 Task: Check Redfin logos.
Action: Mouse moved to (91, 223)
Screenshot: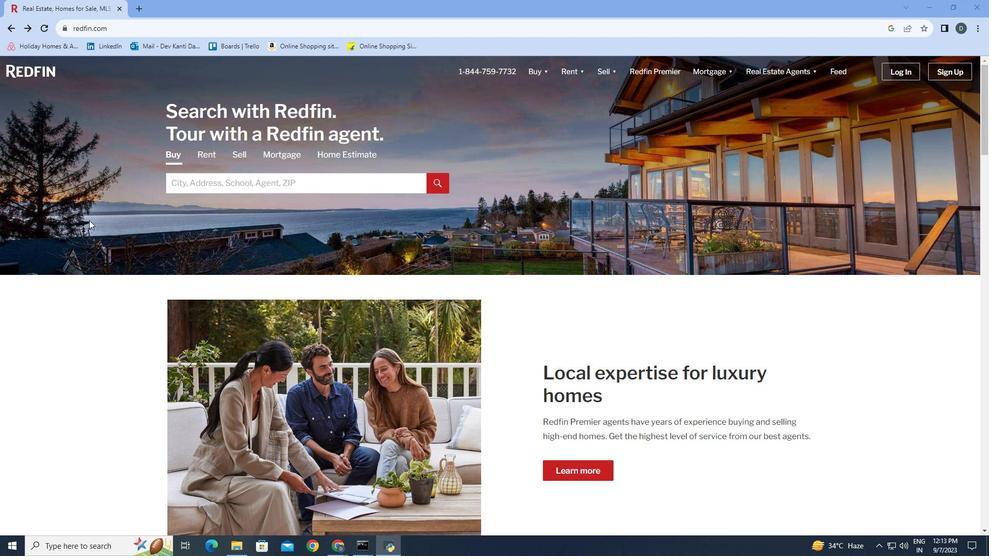 
Action: Mouse scrolled (91, 222) with delta (0, 0)
Screenshot: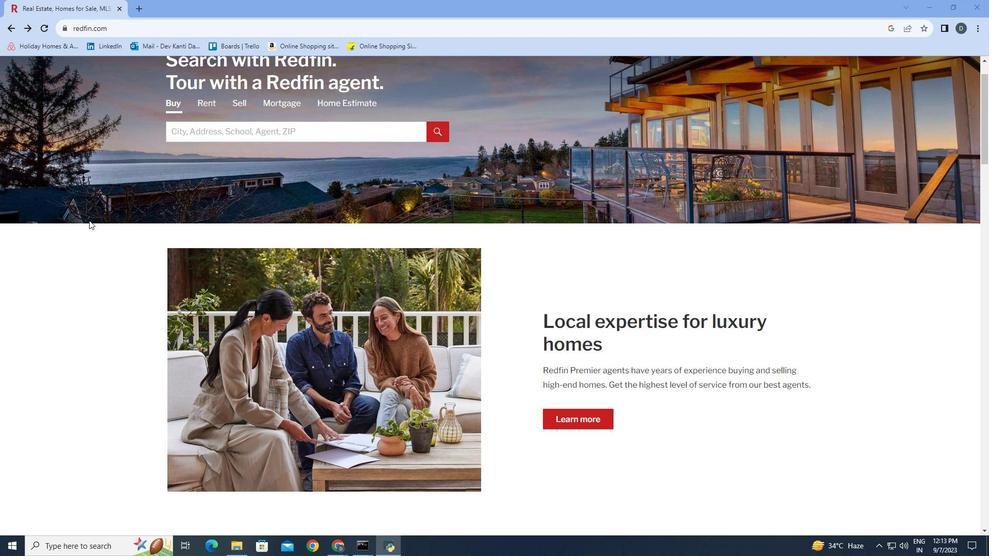 
Action: Mouse scrolled (91, 222) with delta (0, 0)
Screenshot: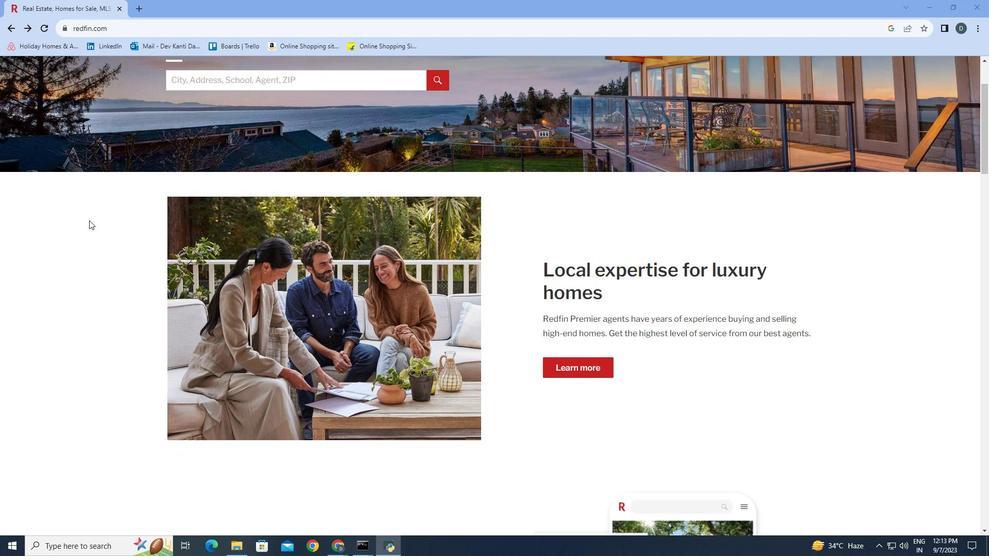 
Action: Mouse scrolled (91, 222) with delta (0, 0)
Screenshot: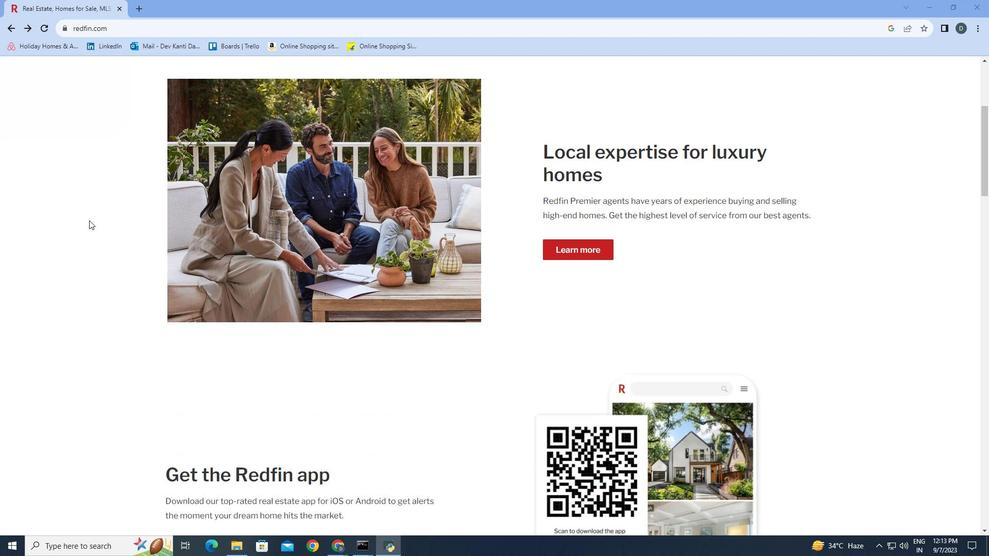 
Action: Mouse scrolled (91, 222) with delta (0, 0)
Screenshot: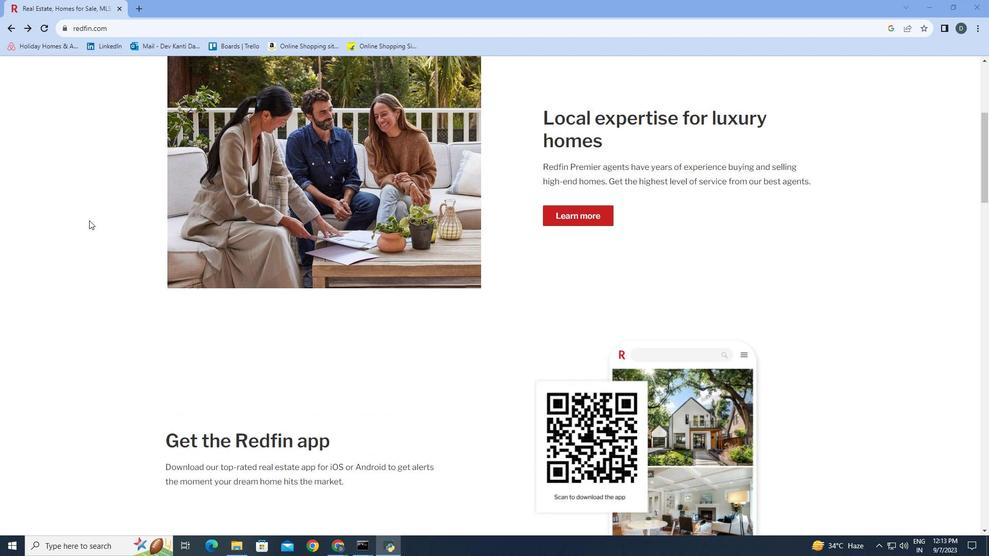 
Action: Mouse scrolled (91, 222) with delta (0, 0)
Screenshot: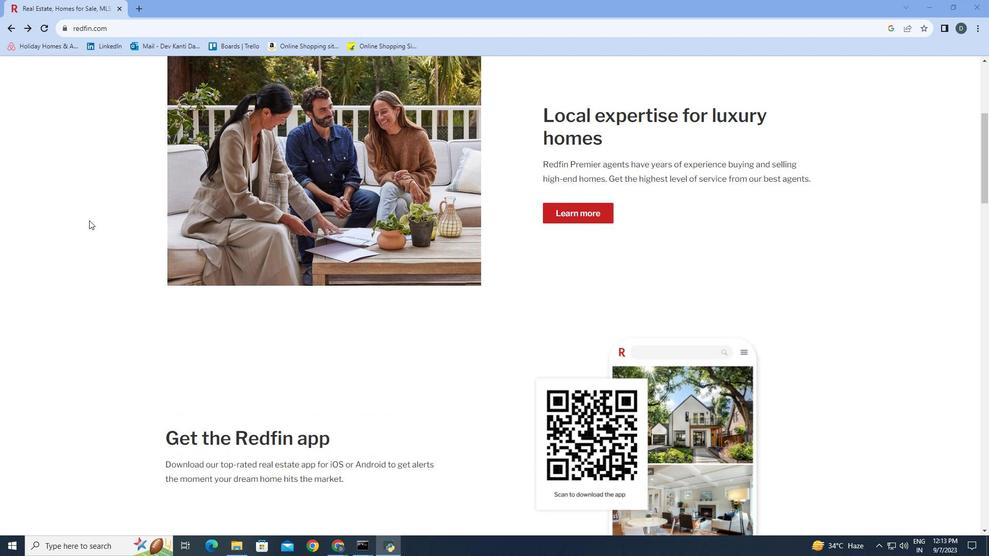 
Action: Mouse scrolled (91, 222) with delta (0, 0)
Screenshot: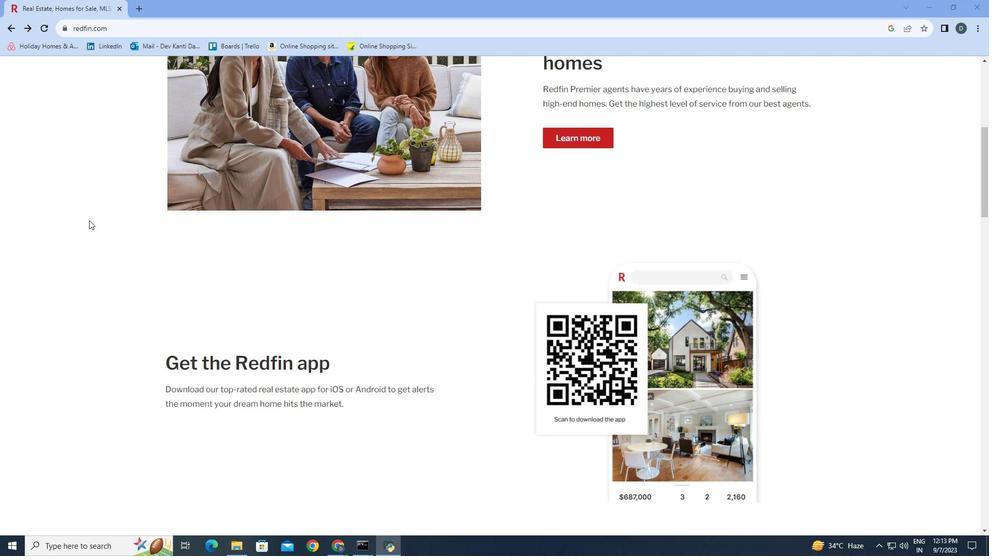 
Action: Mouse scrolled (91, 222) with delta (0, 0)
Screenshot: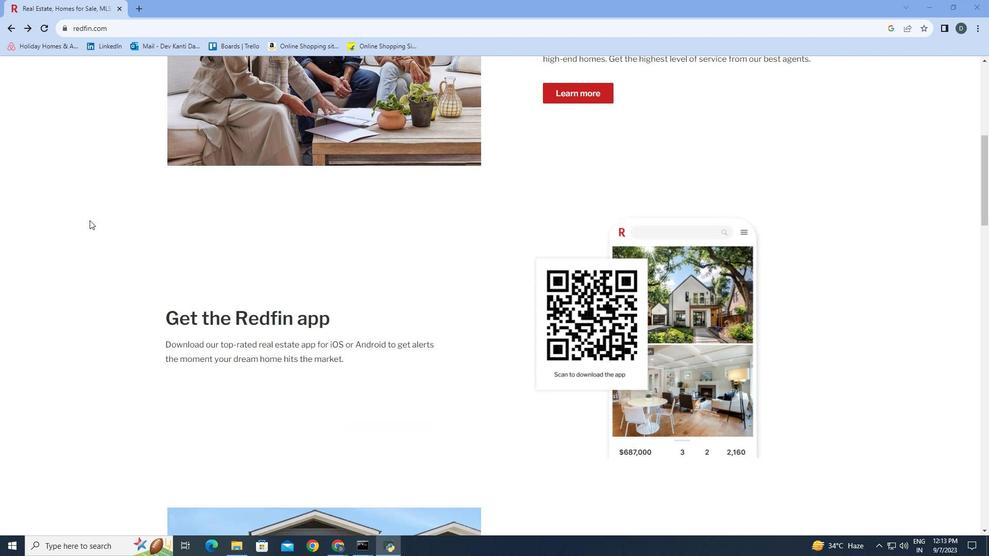 
Action: Mouse scrolled (91, 222) with delta (0, 0)
Screenshot: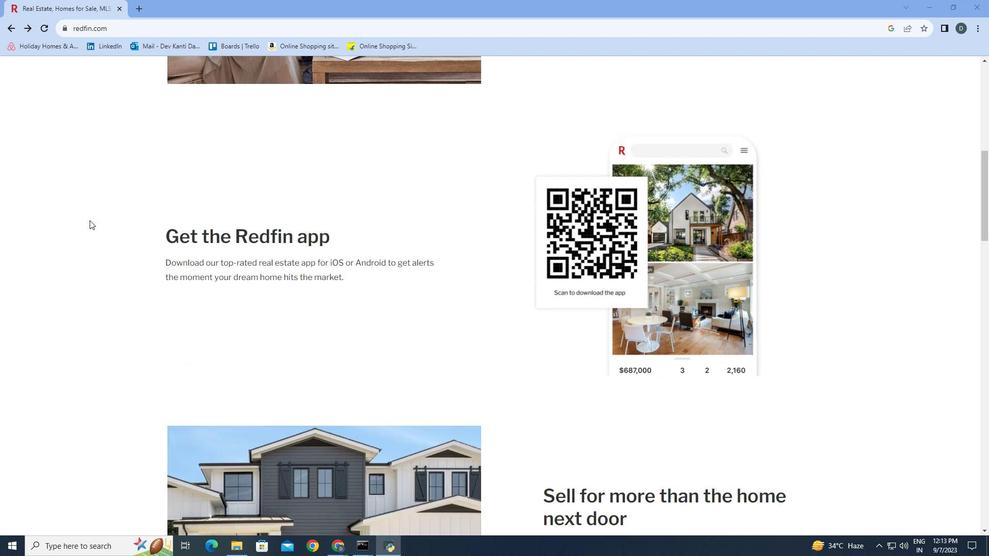 
Action: Mouse moved to (92, 223)
Screenshot: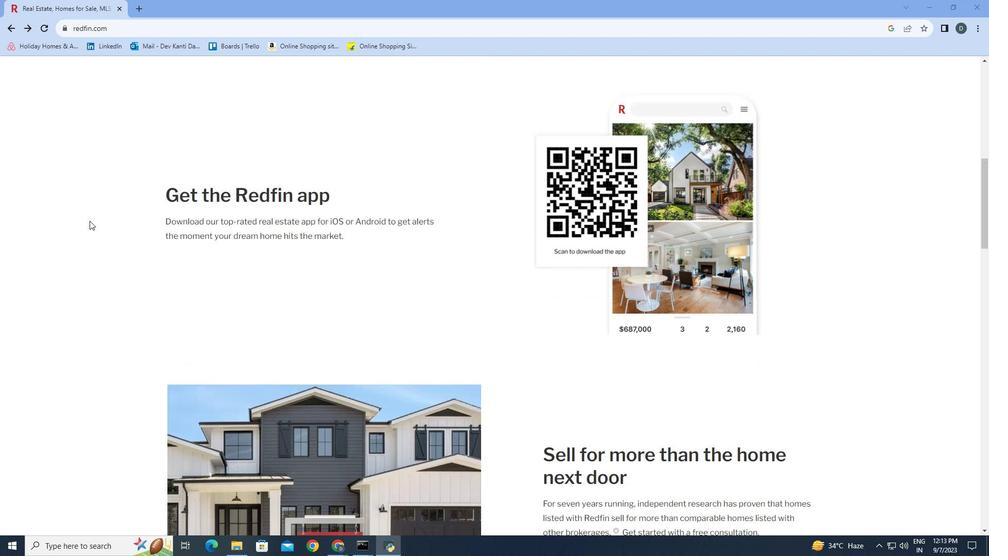 
Action: Mouse scrolled (92, 222) with delta (0, 0)
Screenshot: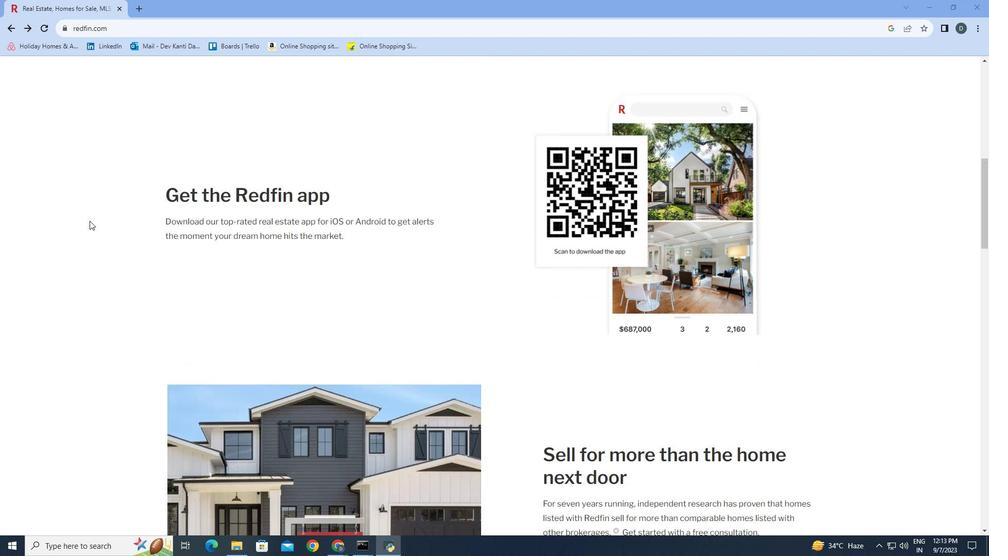 
Action: Mouse scrolled (92, 222) with delta (0, 0)
Screenshot: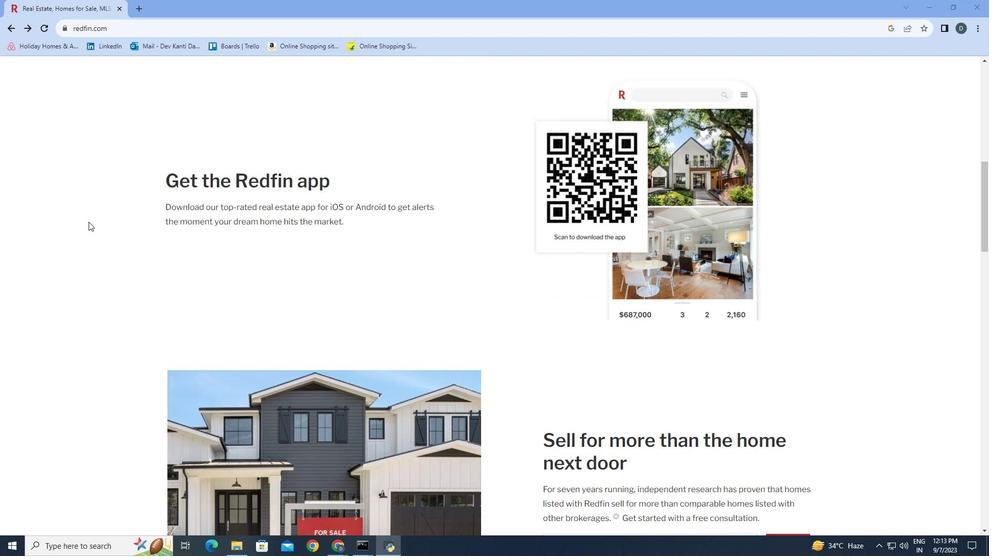 
Action: Mouse moved to (91, 224)
Screenshot: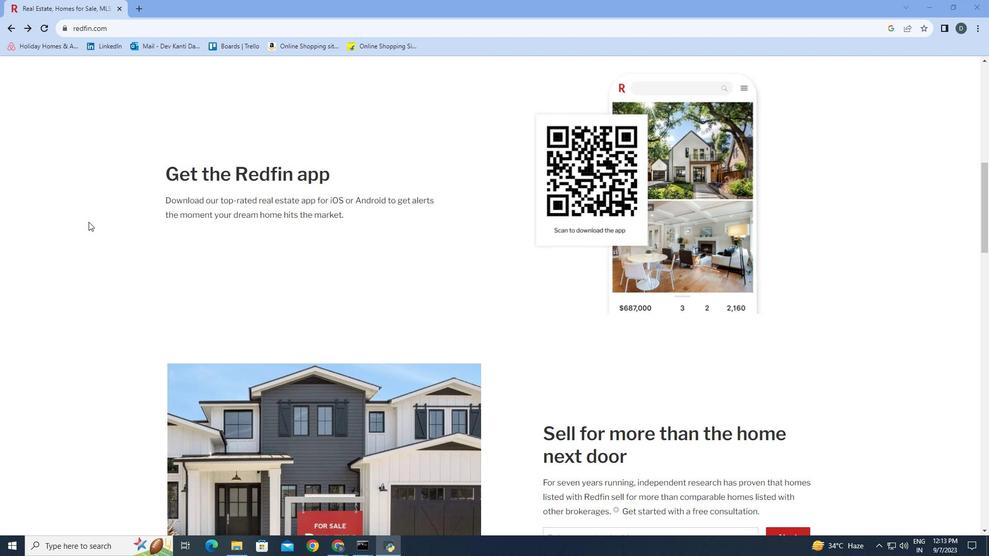 
Action: Mouse scrolled (91, 224) with delta (0, 0)
Screenshot: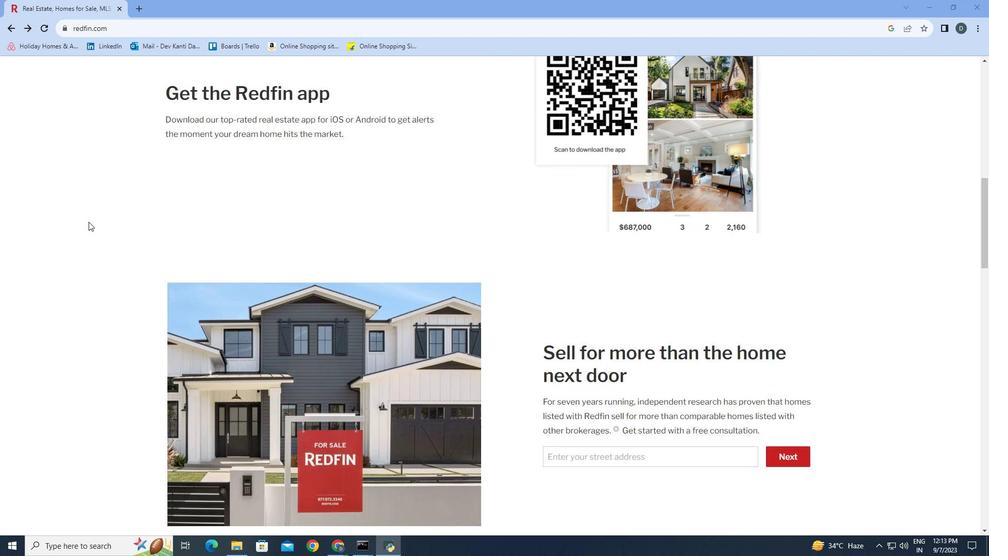 
Action: Mouse scrolled (91, 224) with delta (0, 0)
Screenshot: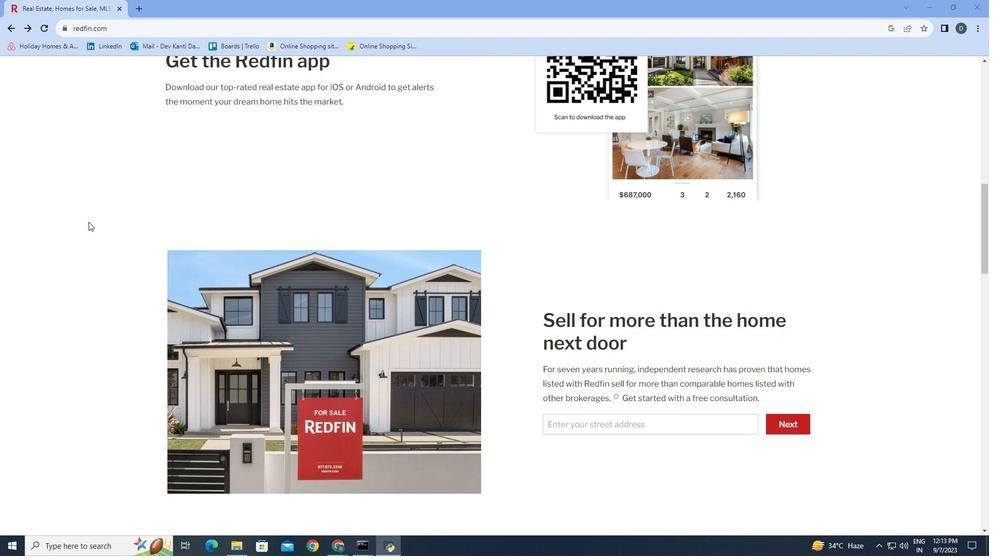 
Action: Mouse scrolled (91, 224) with delta (0, 0)
Screenshot: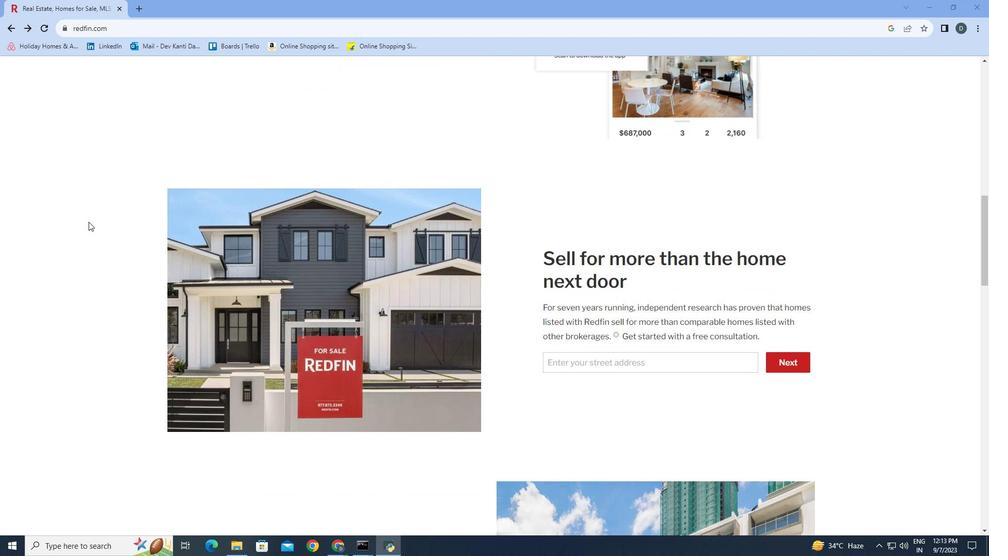 
Action: Mouse scrolled (91, 224) with delta (0, 0)
Screenshot: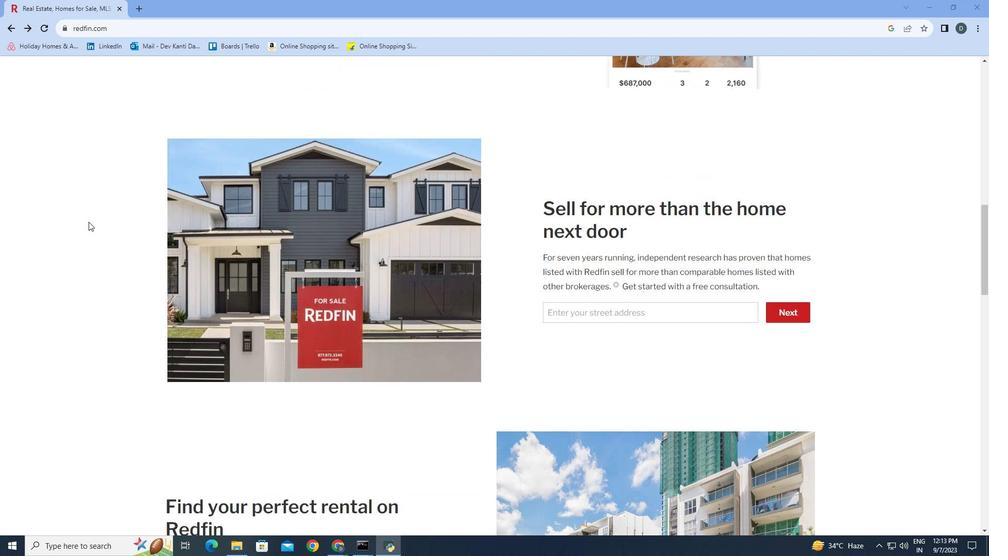 
Action: Mouse scrolled (91, 224) with delta (0, 0)
Screenshot: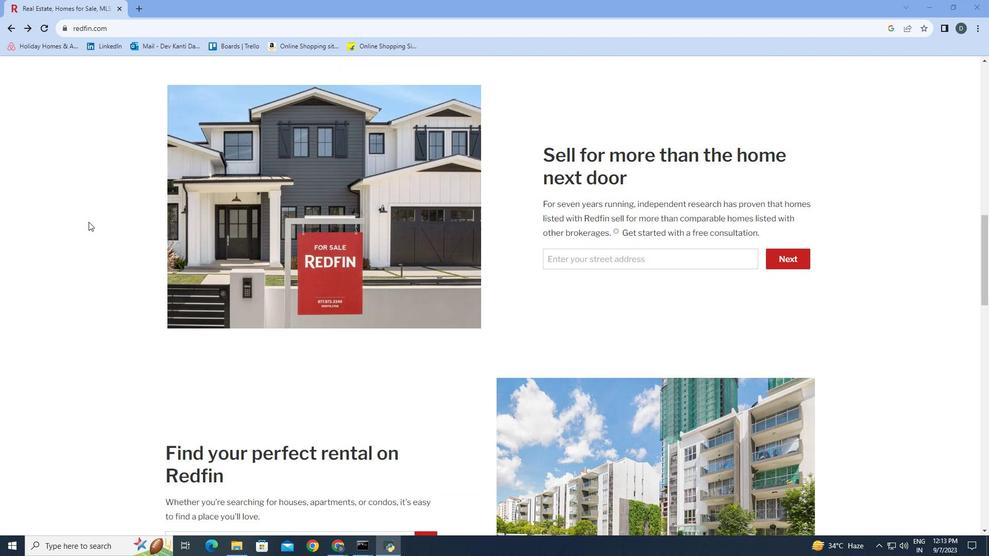 
Action: Mouse scrolled (91, 224) with delta (0, 0)
Screenshot: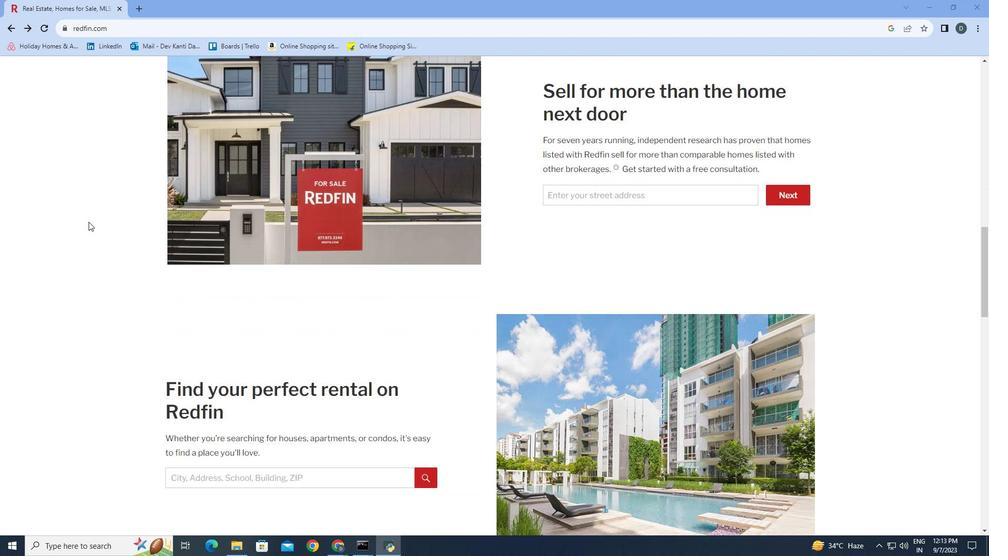 
Action: Mouse scrolled (91, 224) with delta (0, 0)
Screenshot: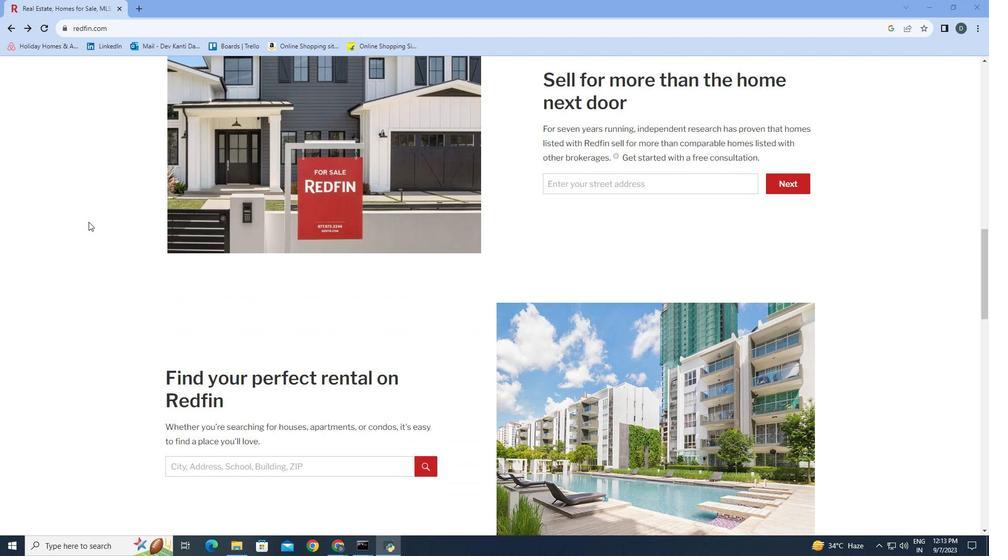 
Action: Mouse scrolled (91, 224) with delta (0, 0)
Screenshot: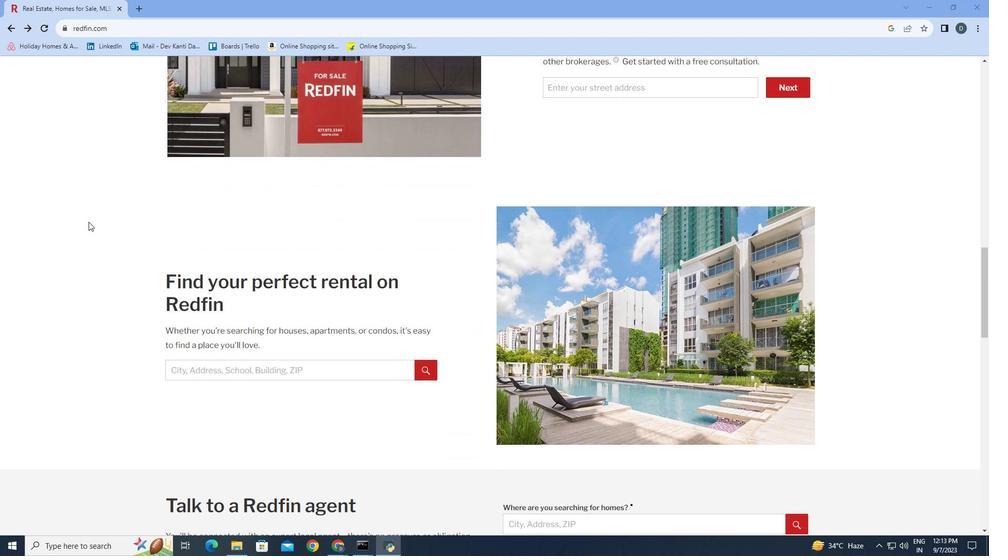 
Action: Mouse scrolled (91, 224) with delta (0, 0)
Screenshot: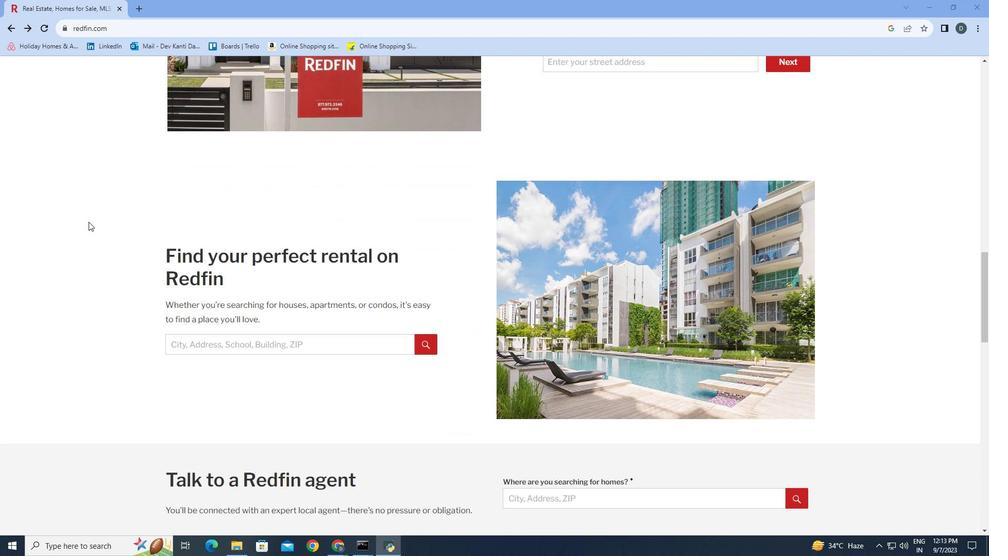 
Action: Mouse scrolled (91, 224) with delta (0, 0)
Screenshot: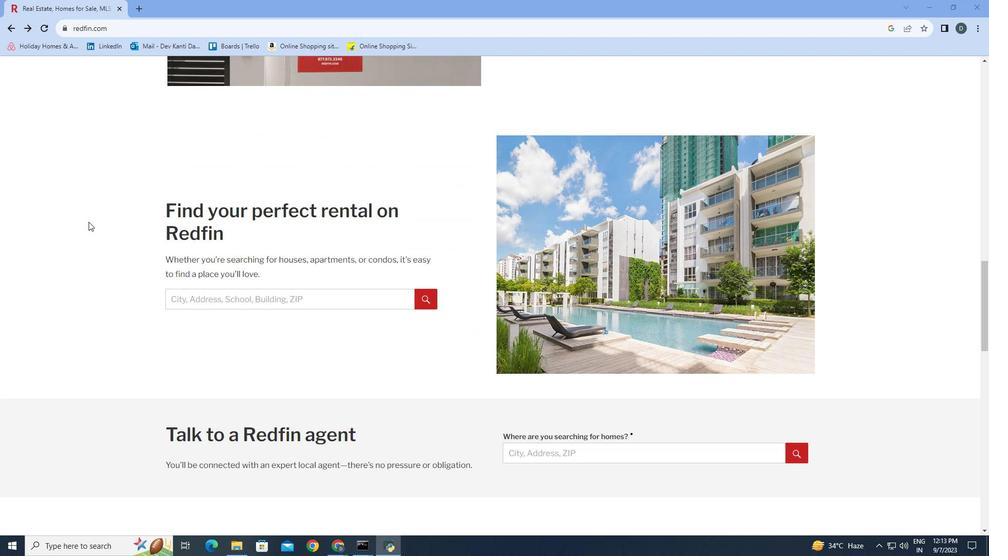 
Action: Mouse scrolled (91, 224) with delta (0, 0)
Screenshot: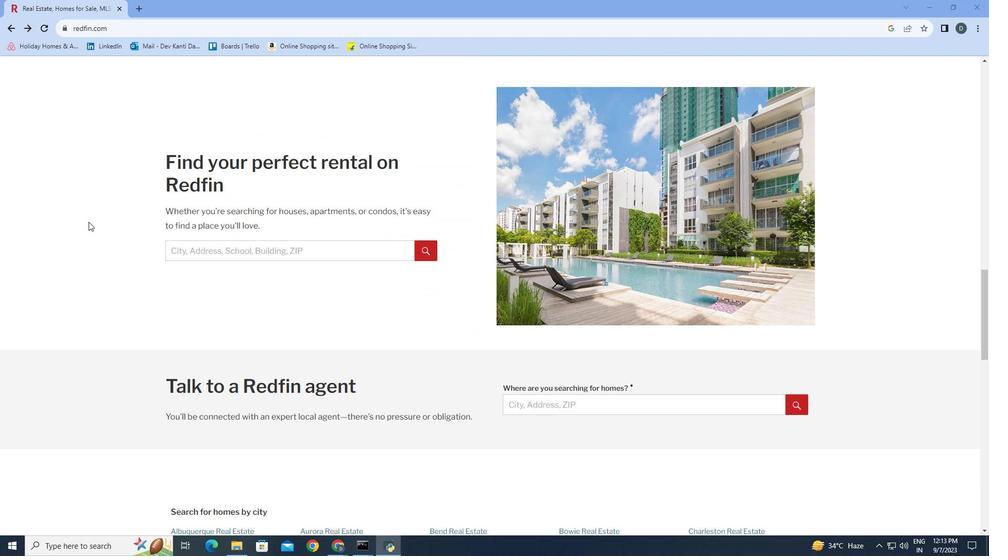 
Action: Mouse scrolled (91, 224) with delta (0, 0)
Screenshot: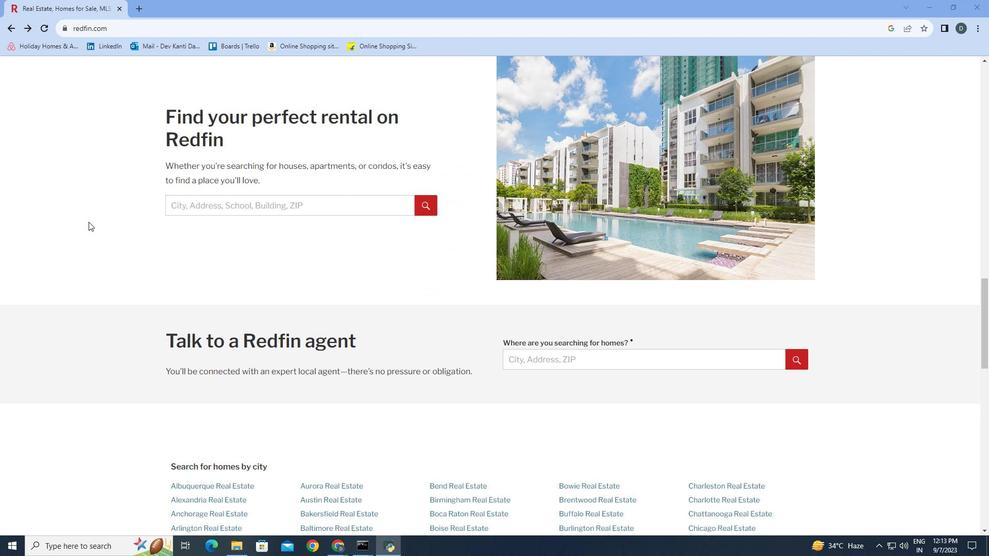 
Action: Mouse scrolled (91, 224) with delta (0, 0)
Screenshot: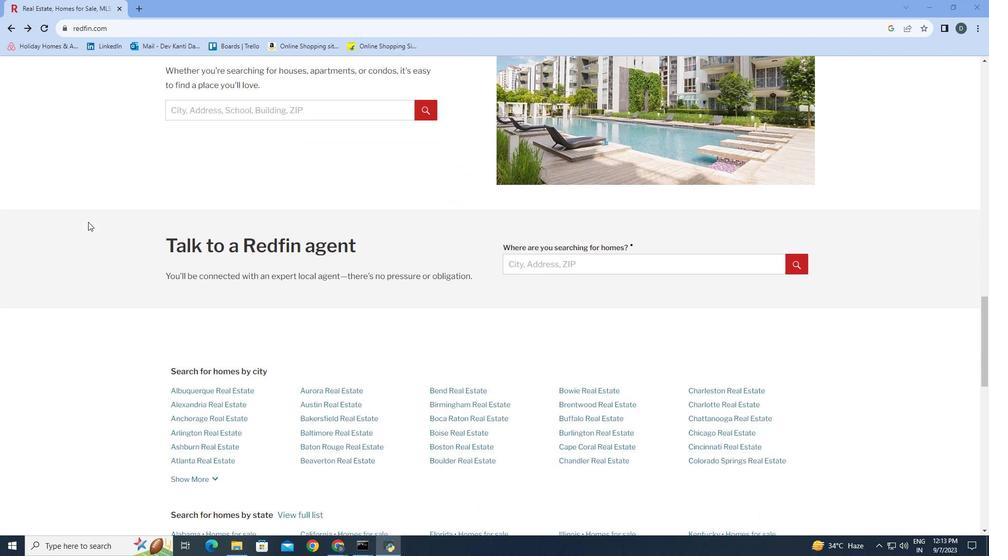 
Action: Mouse scrolled (91, 224) with delta (0, 0)
Screenshot: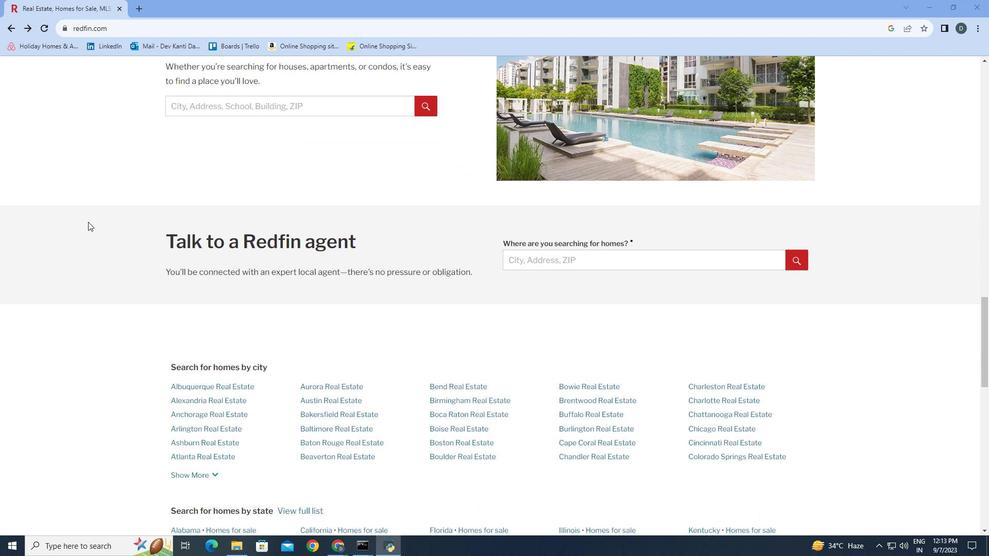 
Action: Mouse moved to (90, 224)
Screenshot: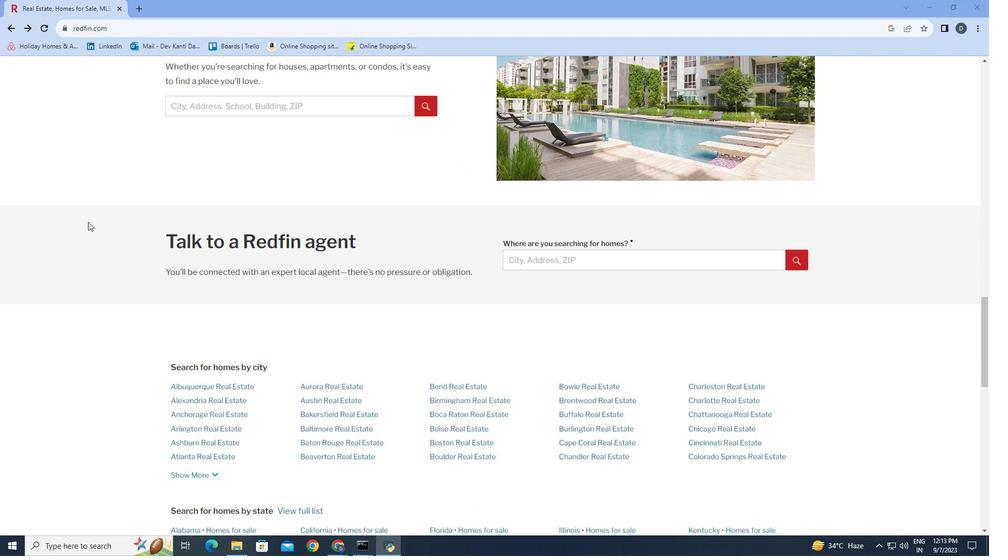 
Action: Mouse scrolled (90, 224) with delta (0, 0)
Screenshot: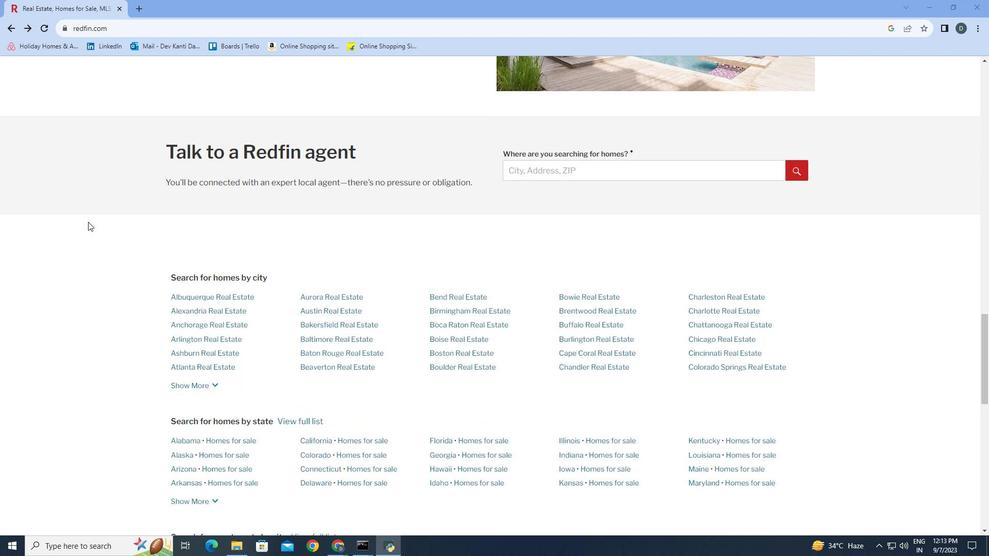 
Action: Mouse scrolled (90, 224) with delta (0, 0)
Screenshot: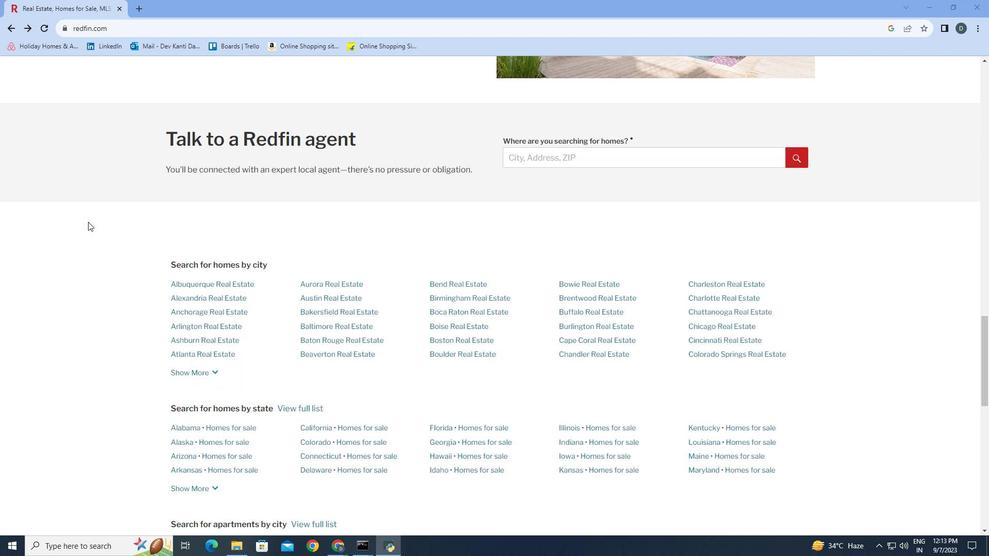 
Action: Mouse scrolled (90, 224) with delta (0, 0)
Screenshot: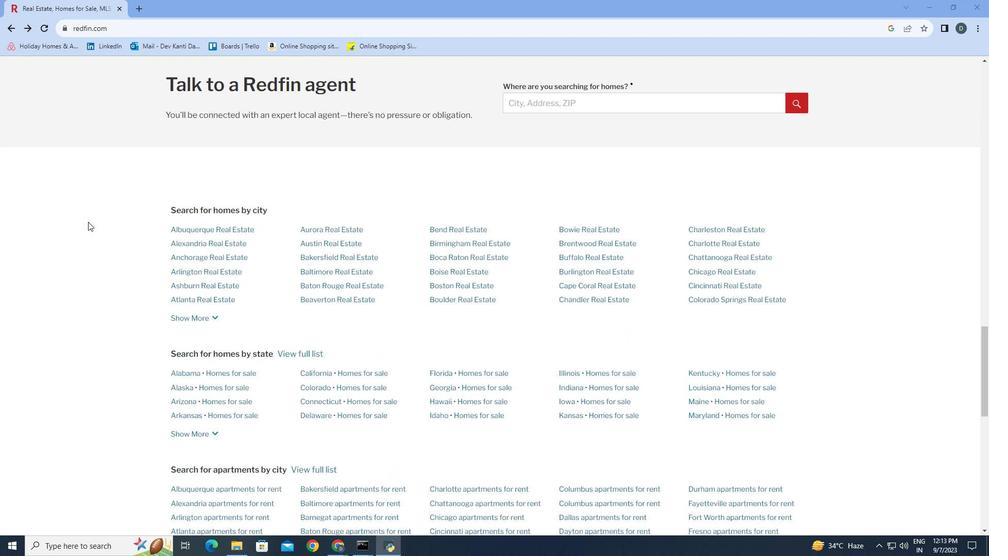 
Action: Mouse scrolled (90, 224) with delta (0, 0)
Screenshot: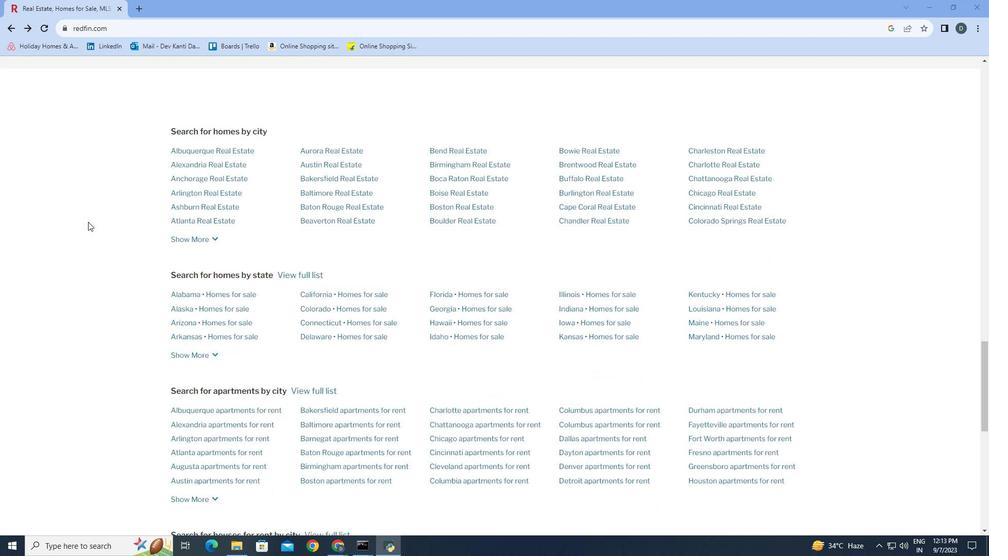 
Action: Mouse scrolled (90, 224) with delta (0, 0)
Screenshot: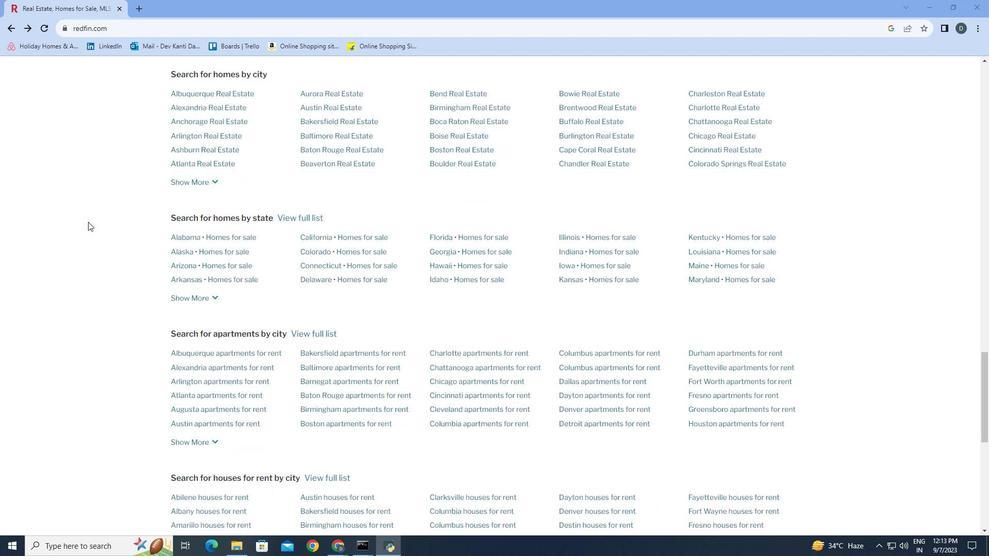 
Action: Mouse scrolled (90, 224) with delta (0, 0)
Screenshot: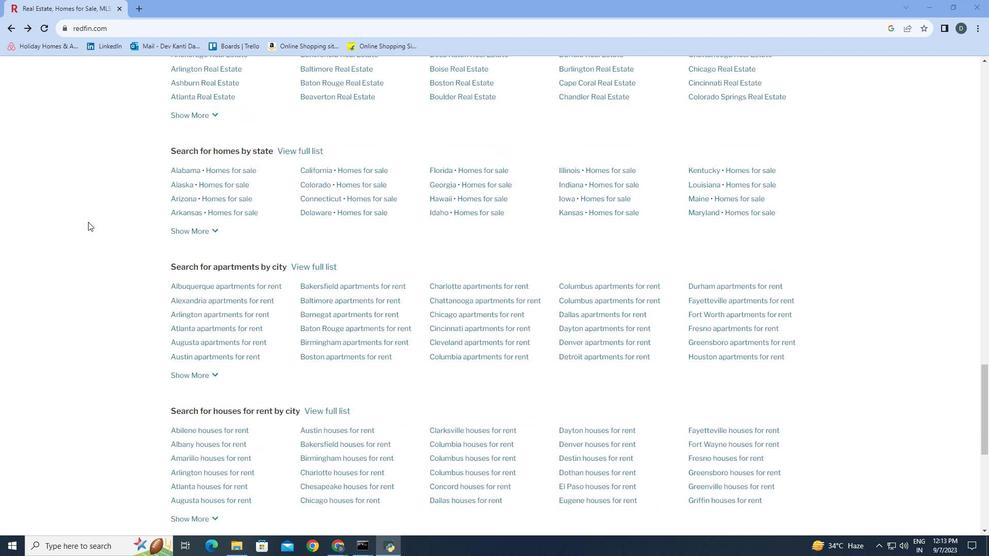 
Action: Mouse scrolled (90, 224) with delta (0, 0)
Screenshot: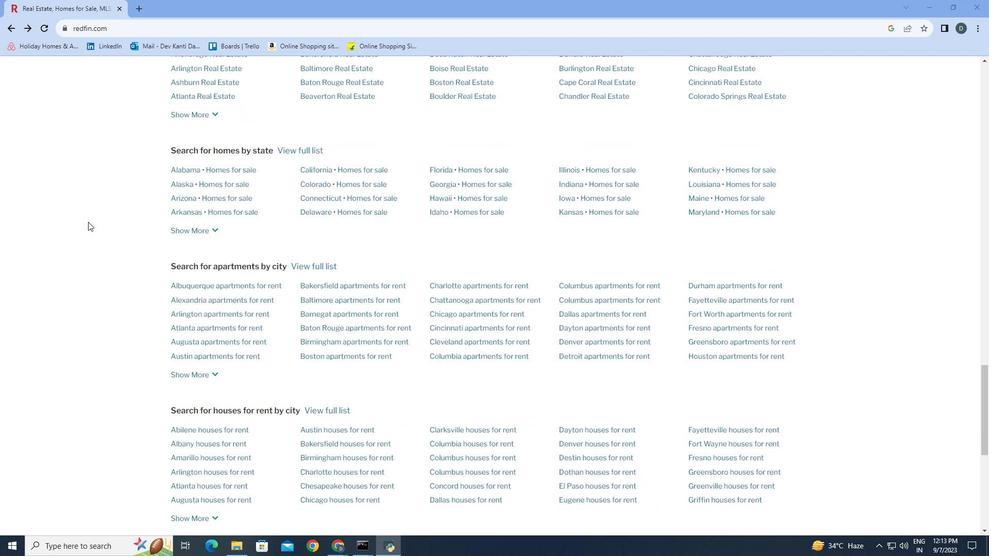 
Action: Mouse scrolled (90, 224) with delta (0, 0)
Screenshot: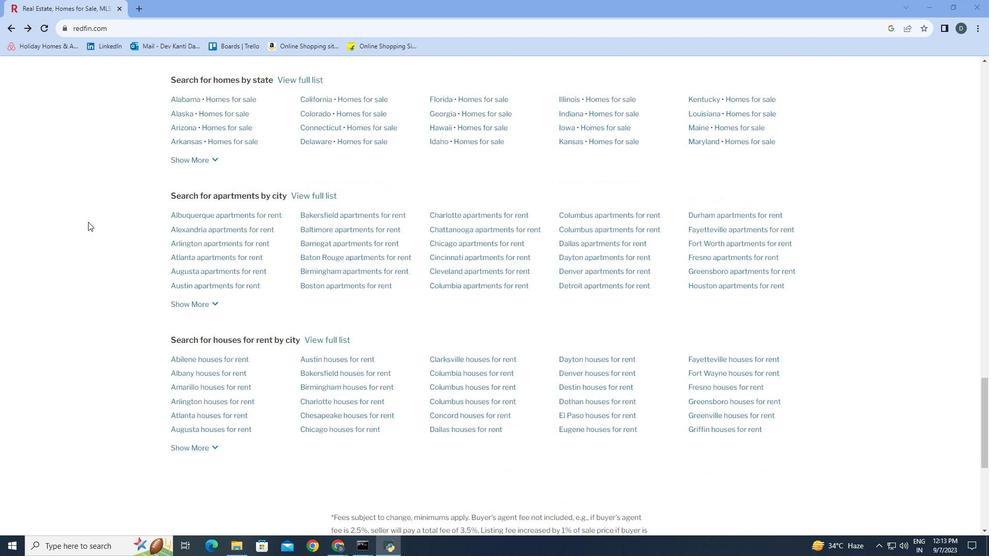 
Action: Mouse scrolled (90, 224) with delta (0, 0)
Screenshot: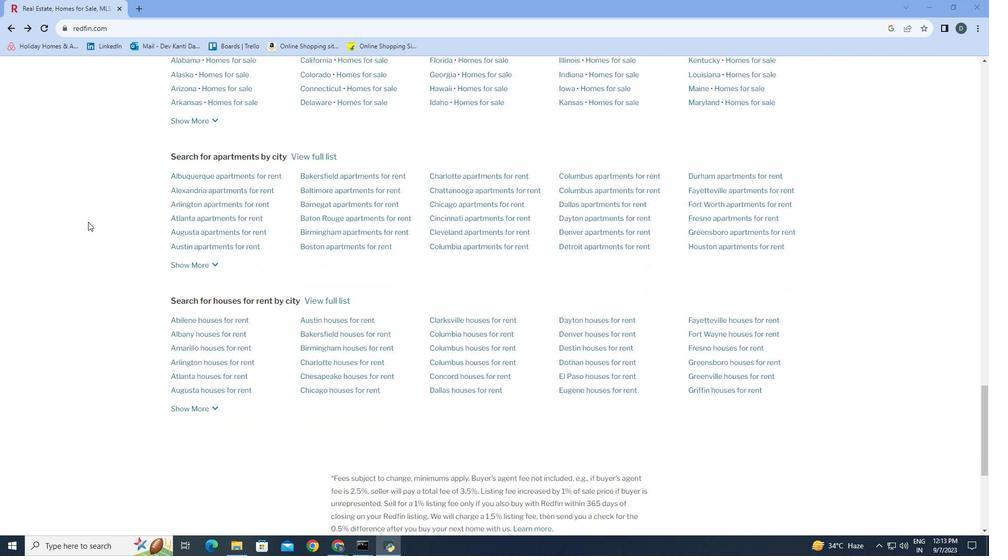 
Action: Mouse scrolled (90, 224) with delta (0, 0)
Screenshot: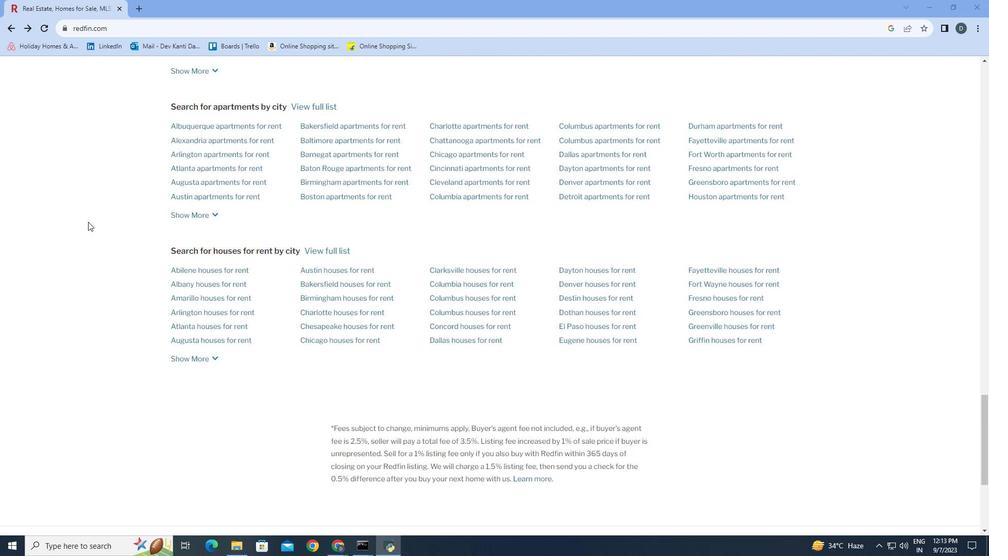 
Action: Mouse scrolled (90, 224) with delta (0, 0)
Screenshot: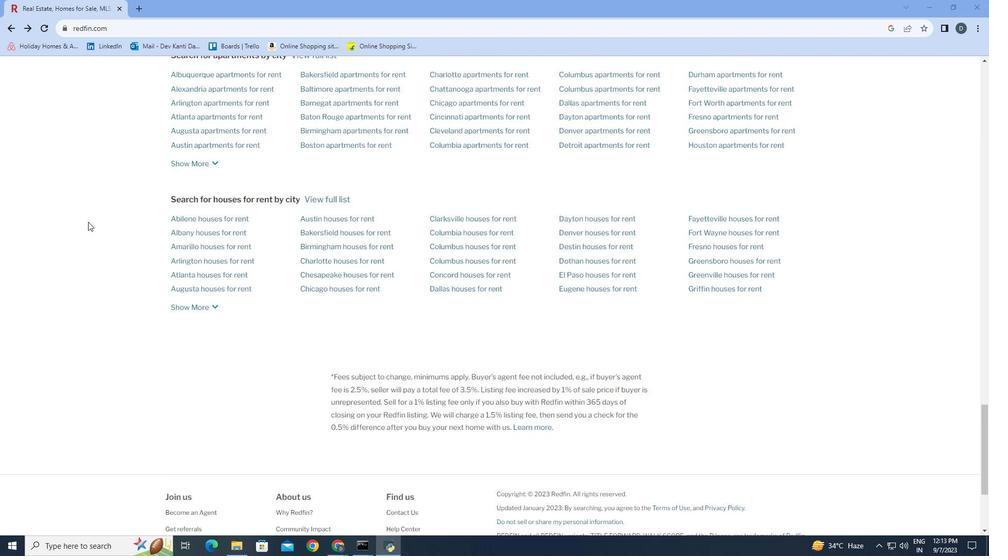 
Action: Mouse scrolled (90, 224) with delta (0, 0)
Screenshot: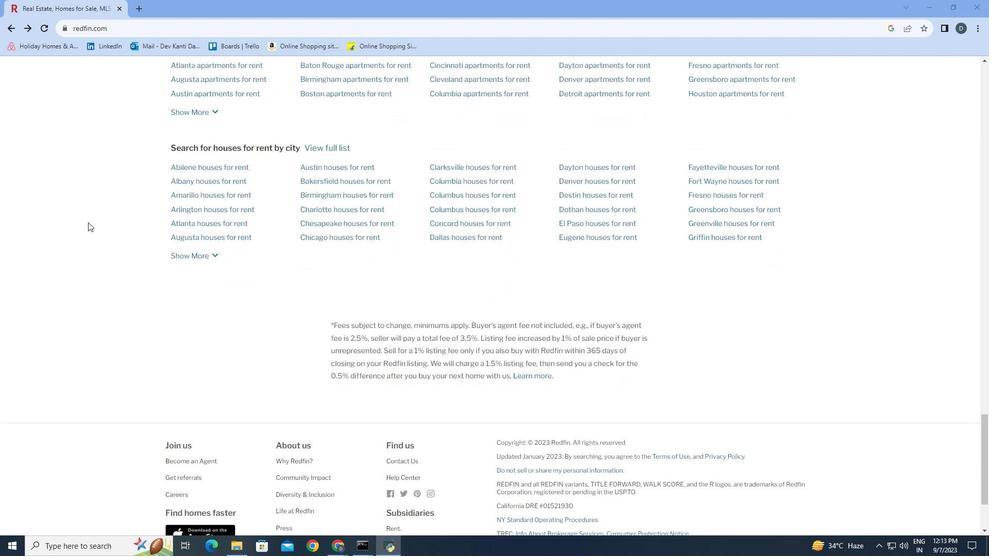 
Action: Mouse scrolled (90, 224) with delta (0, 0)
Screenshot: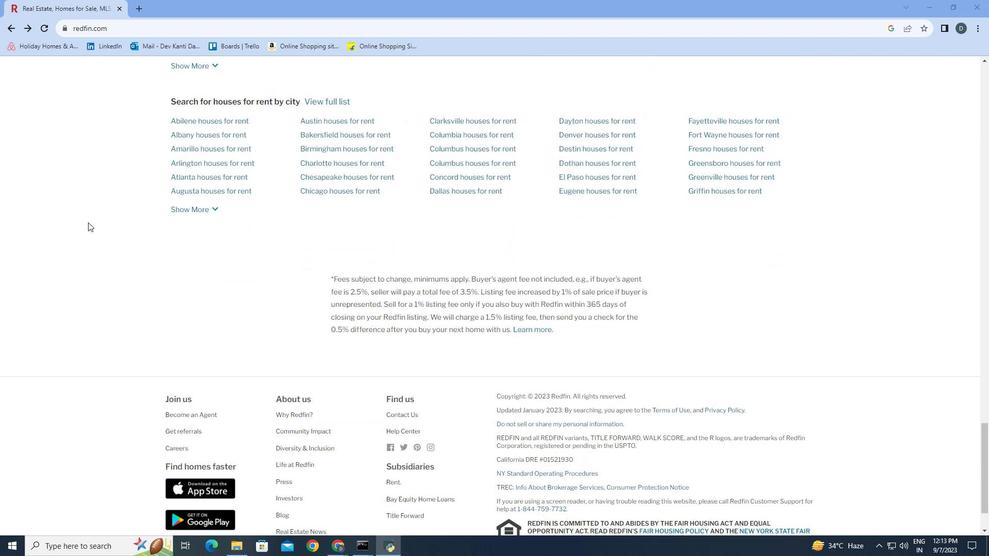 
Action: Mouse moved to (90, 225)
Screenshot: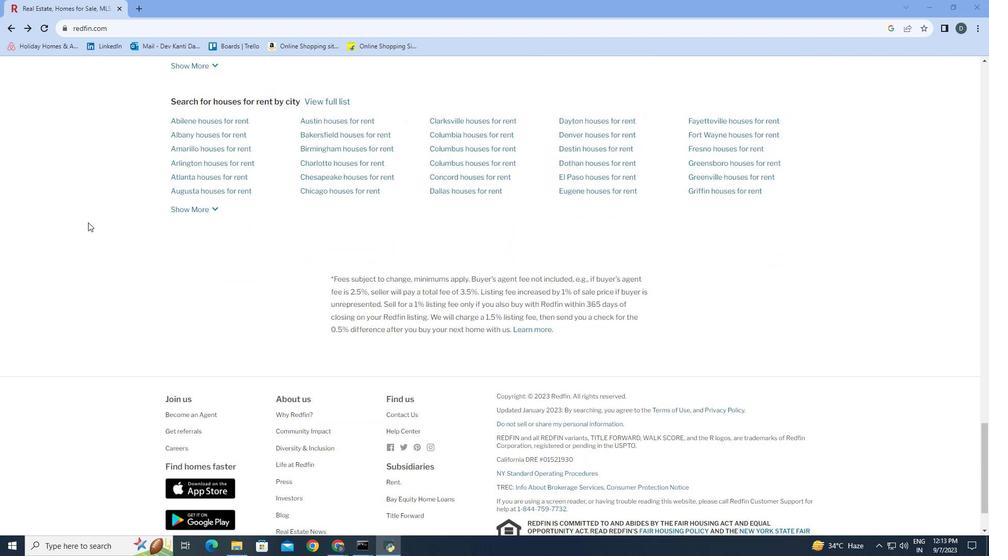 
Action: Mouse scrolled (90, 224) with delta (0, 0)
Screenshot: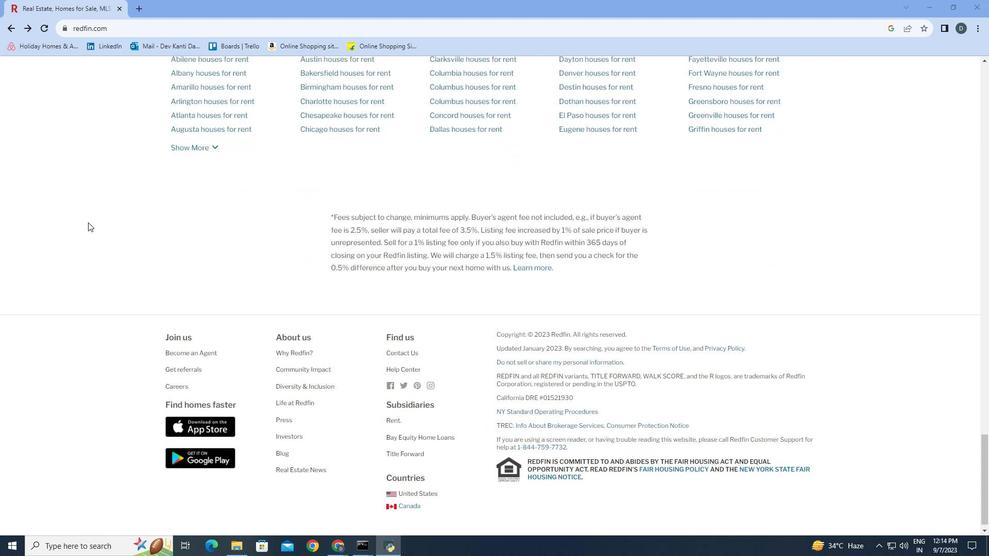 
Action: Mouse scrolled (90, 224) with delta (0, 0)
Screenshot: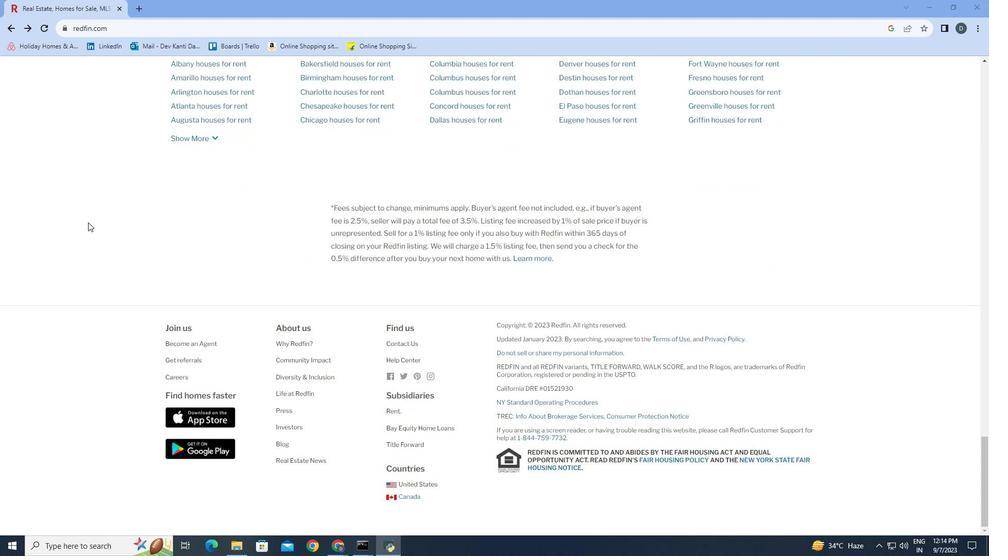 
Action: Mouse scrolled (90, 224) with delta (0, 0)
Screenshot: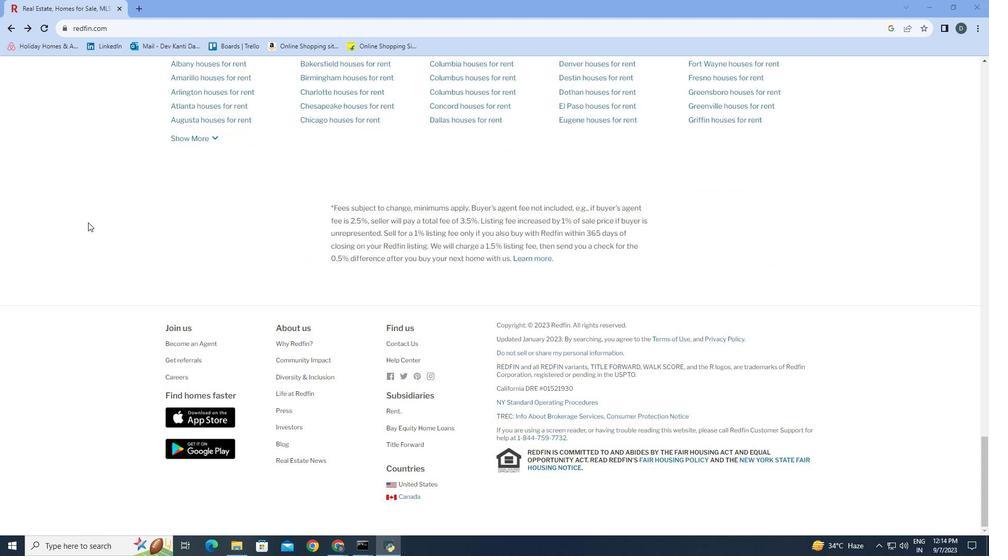 
Action: Mouse scrolled (90, 224) with delta (0, 0)
Screenshot: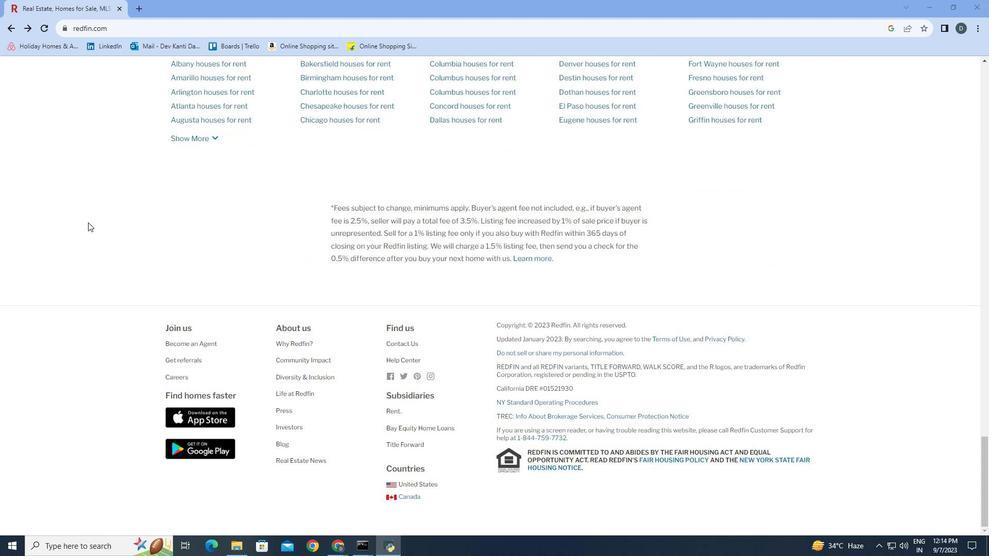 
Action: Mouse scrolled (90, 224) with delta (0, 0)
Screenshot: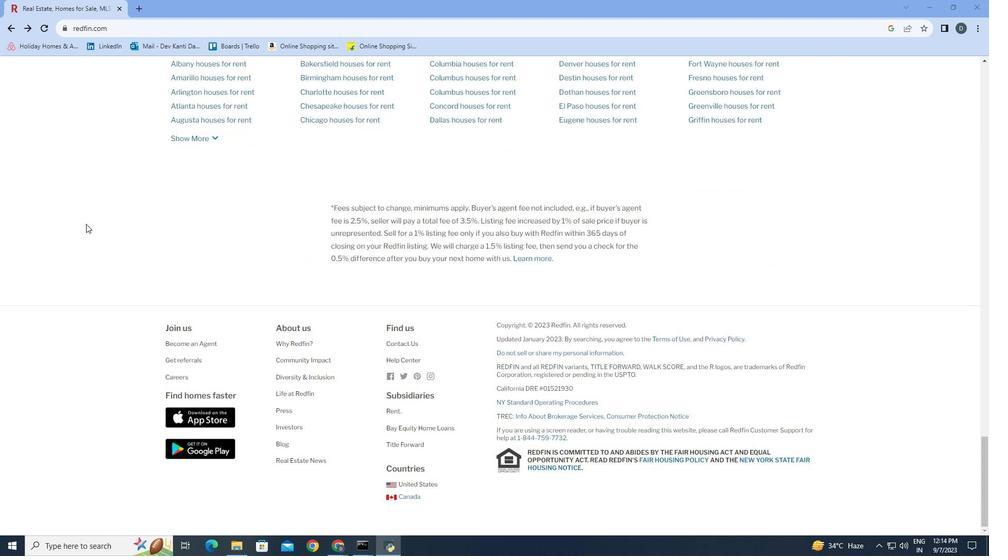 
Action: Mouse moved to (279, 413)
Screenshot: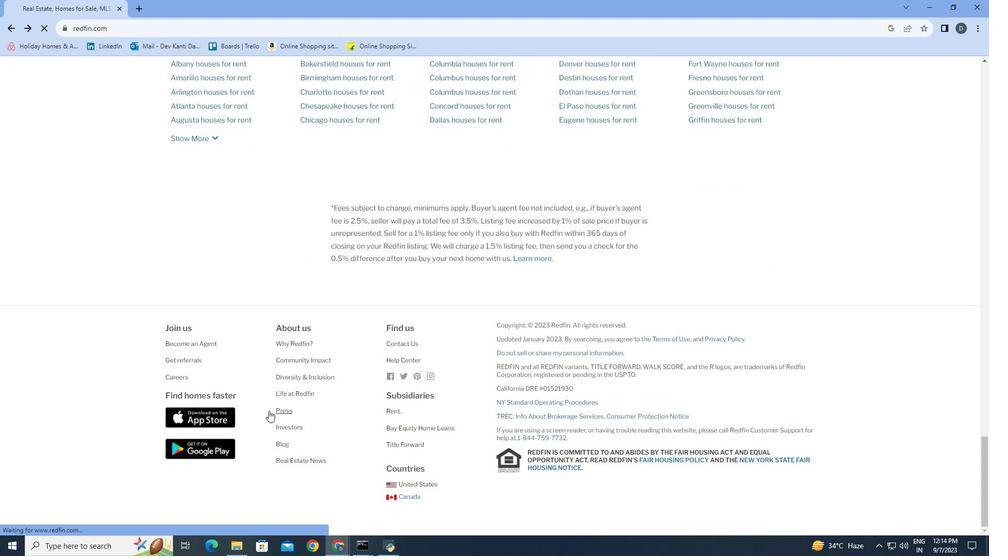 
Action: Mouse pressed left at (279, 413)
Screenshot: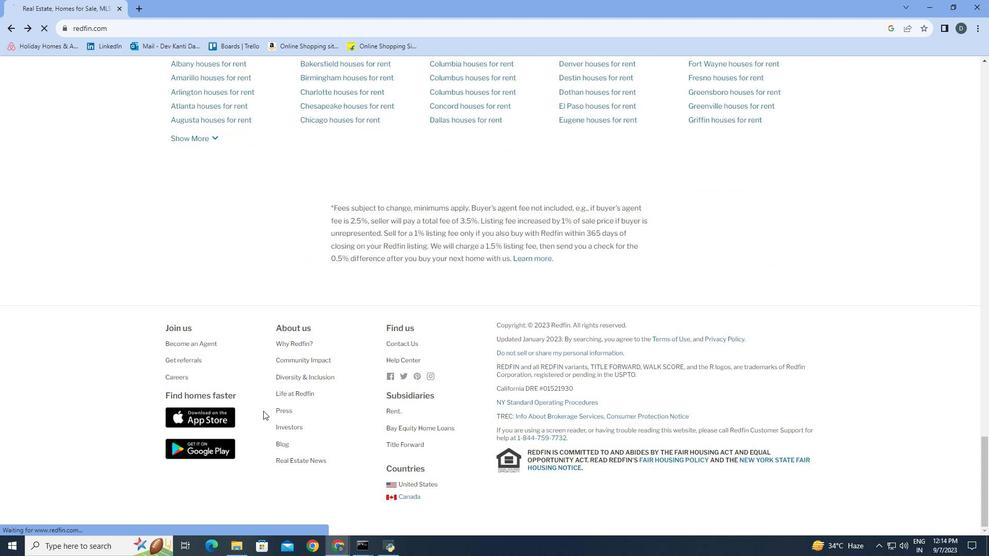 
Action: Mouse moved to (416, 243)
Screenshot: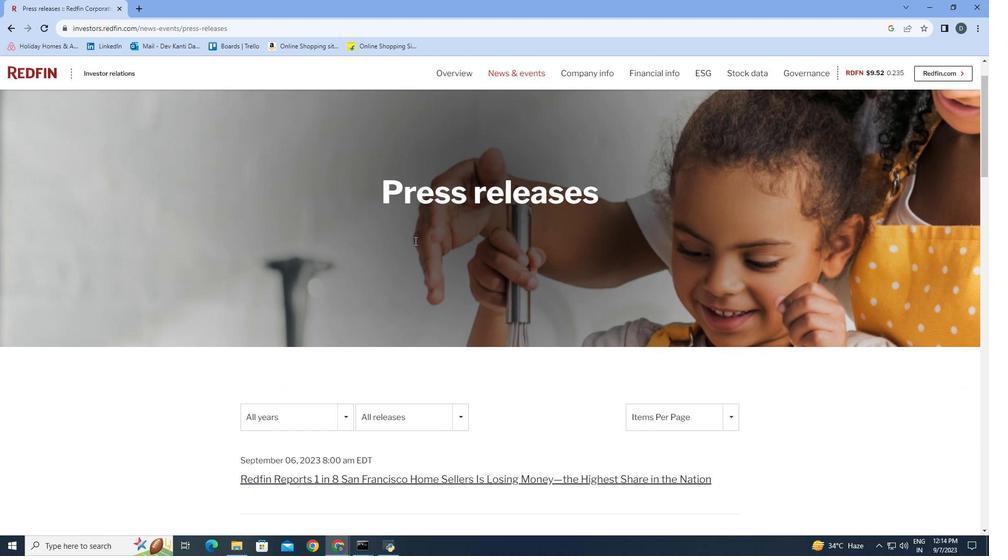 
Action: Mouse scrolled (416, 243) with delta (0, 0)
Screenshot: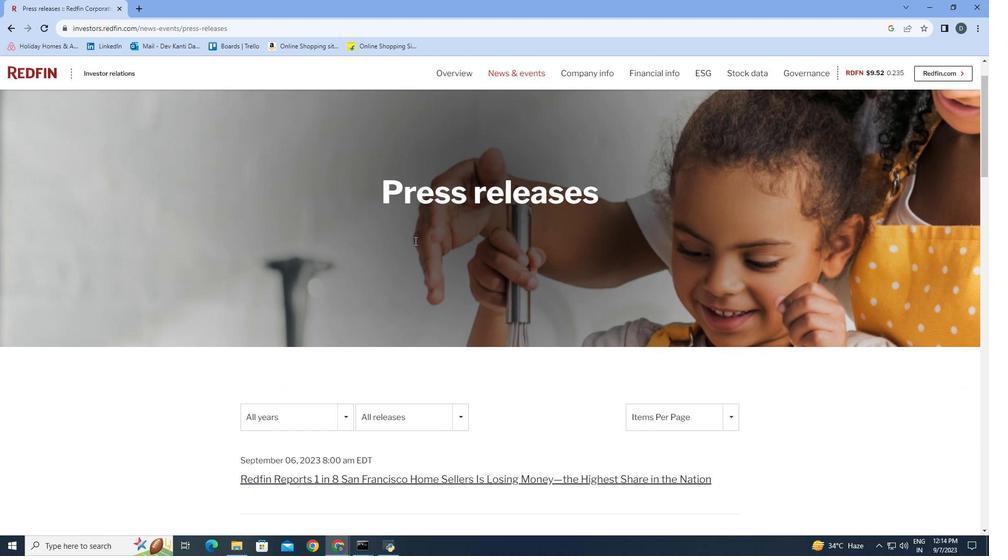 
Action: Mouse moved to (417, 243)
Screenshot: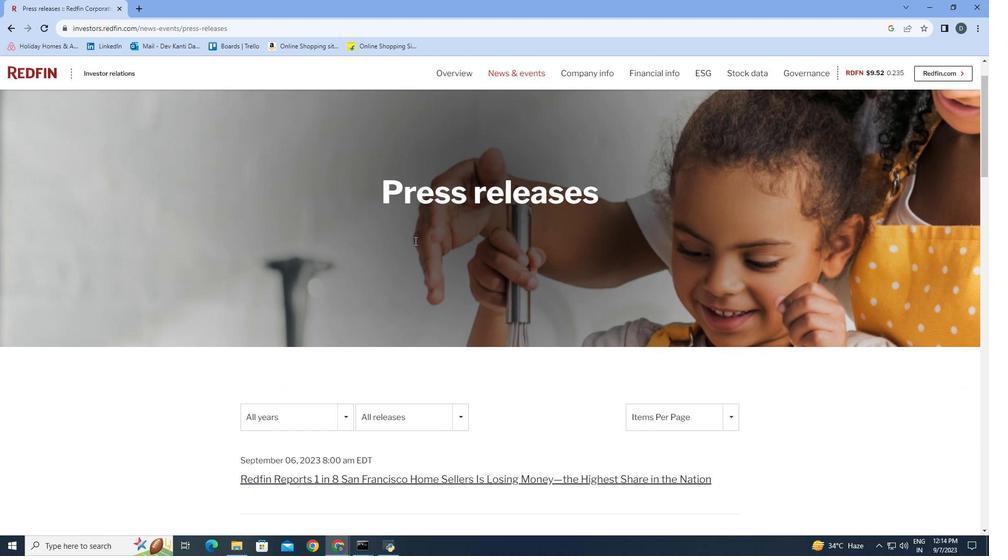
Action: Mouse scrolled (417, 243) with delta (0, 0)
Screenshot: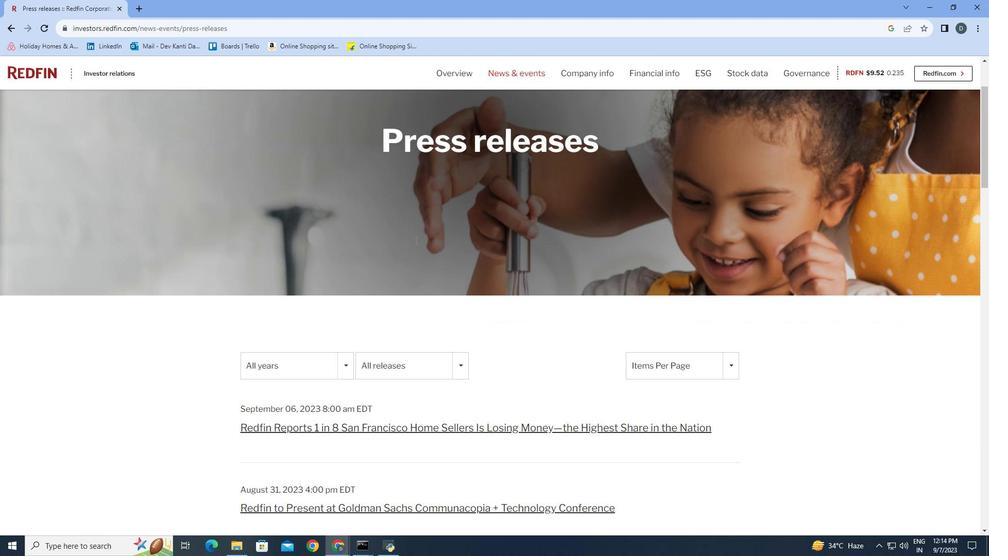 
Action: Mouse moved to (418, 243)
Screenshot: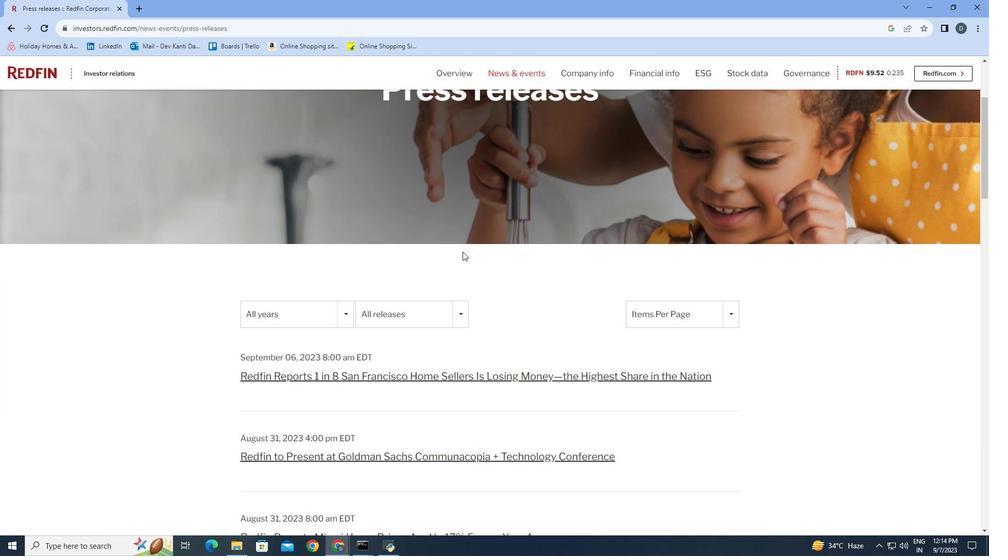 
Action: Mouse scrolled (418, 242) with delta (0, 0)
Screenshot: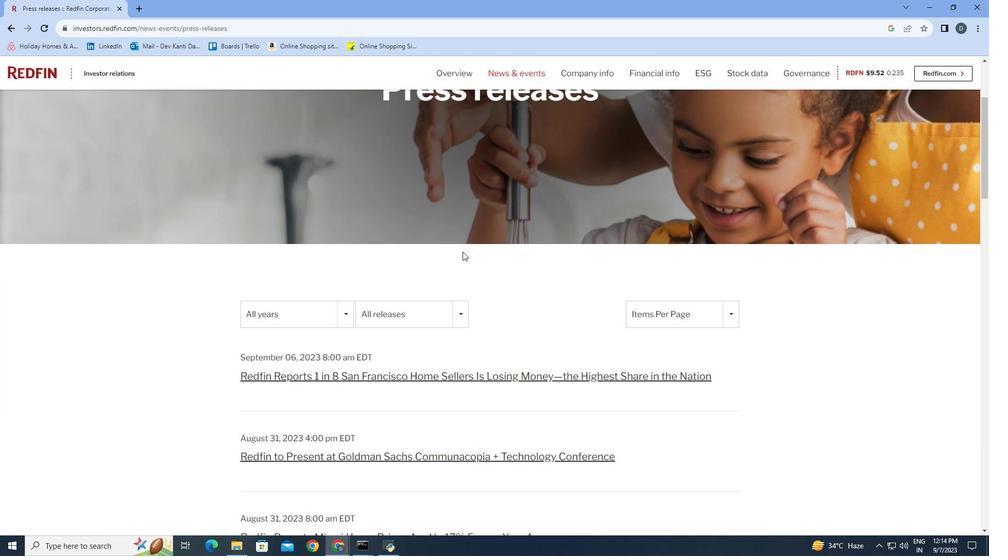
Action: Mouse moved to (464, 254)
Screenshot: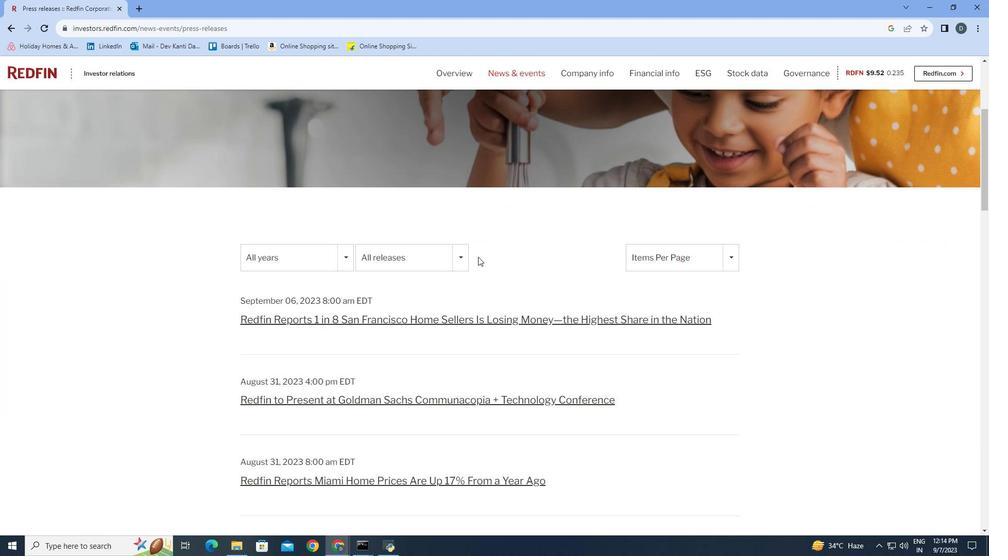 
Action: Mouse scrolled (464, 253) with delta (0, 0)
Screenshot: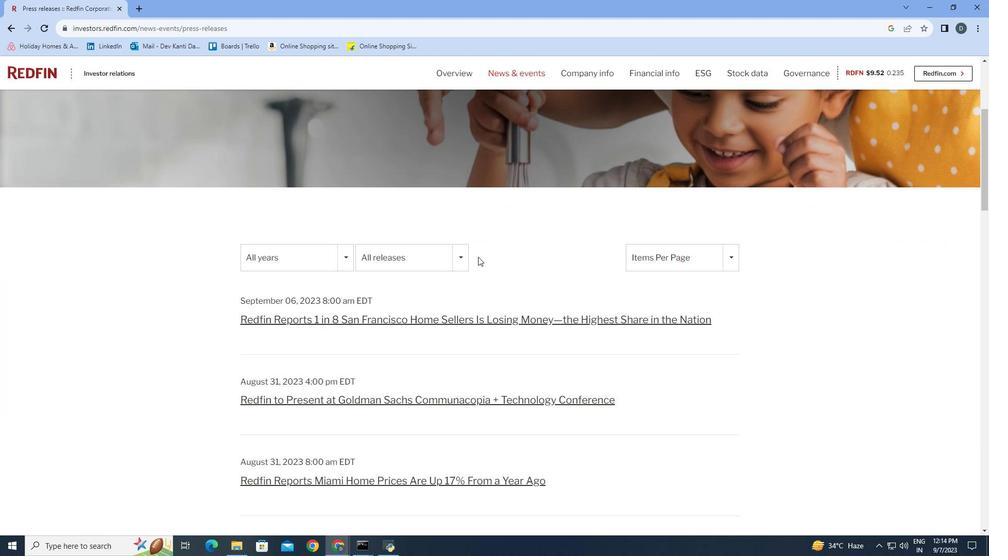 
Action: Mouse moved to (476, 258)
Screenshot: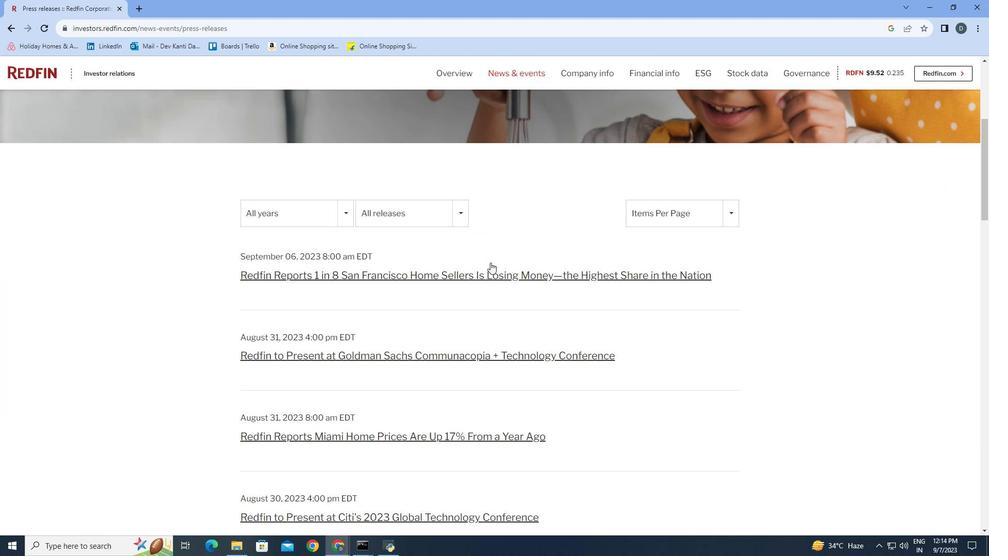 
Action: Mouse scrolled (476, 257) with delta (0, 0)
Screenshot: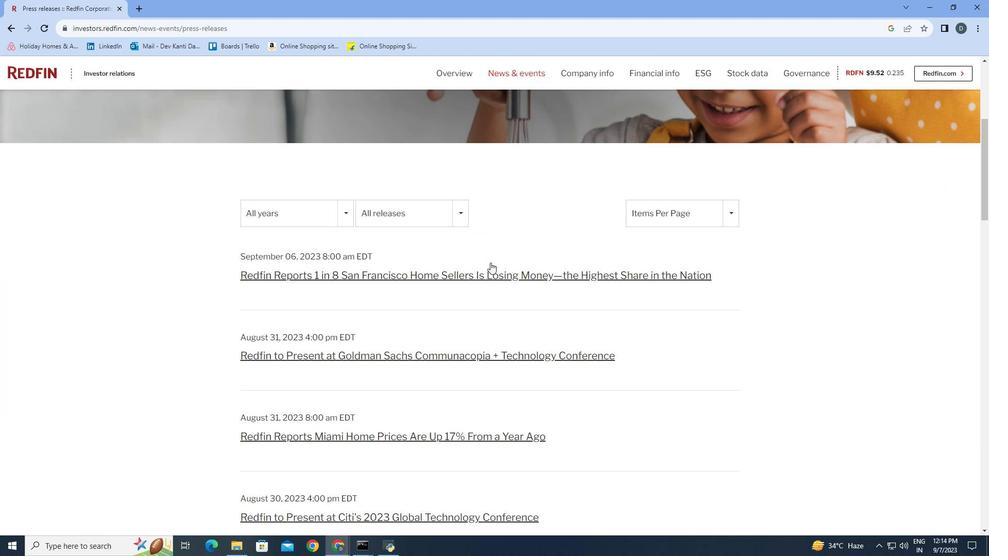 
Action: Mouse moved to (490, 263)
Screenshot: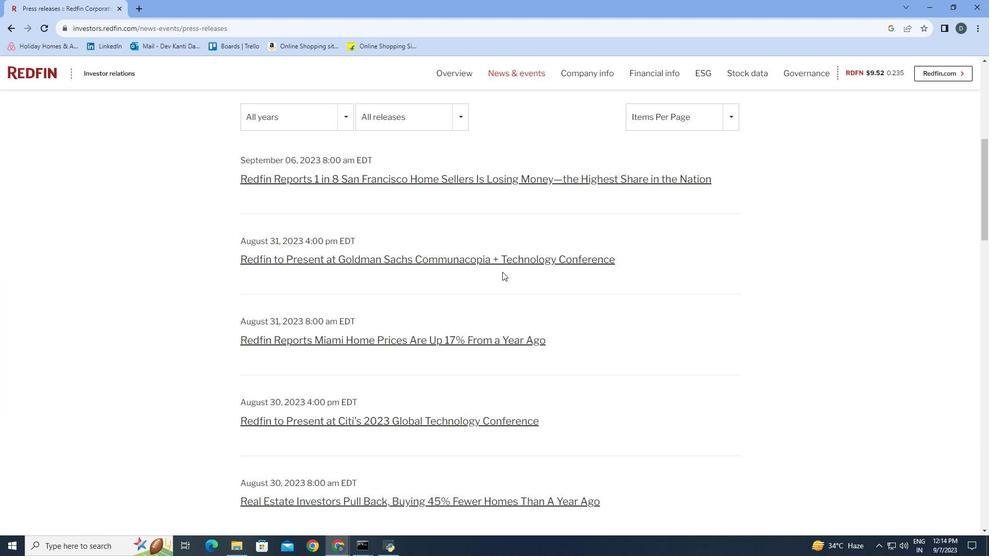 
Action: Mouse scrolled (490, 263) with delta (0, 0)
Screenshot: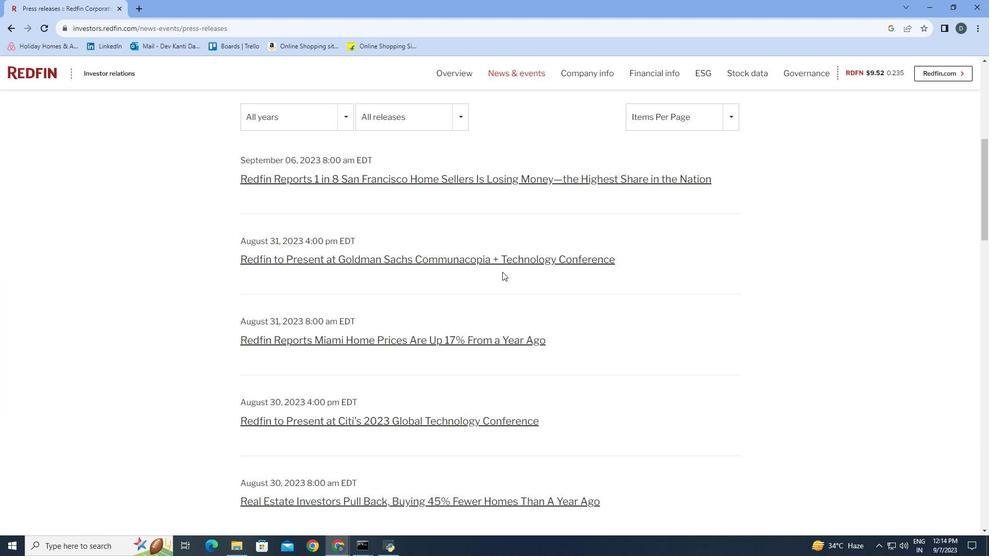 
Action: Mouse moved to (497, 268)
Screenshot: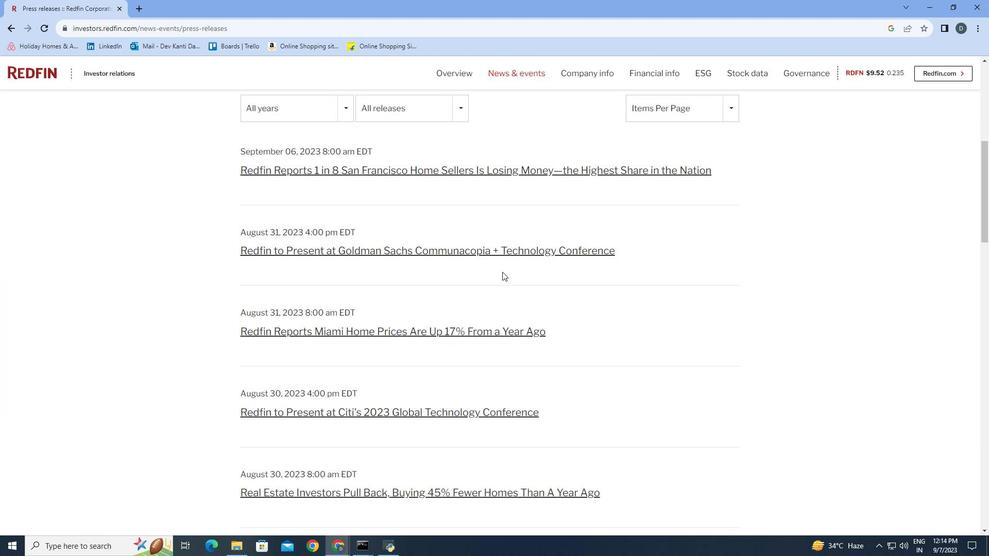 
Action: Mouse scrolled (497, 267) with delta (0, 0)
Screenshot: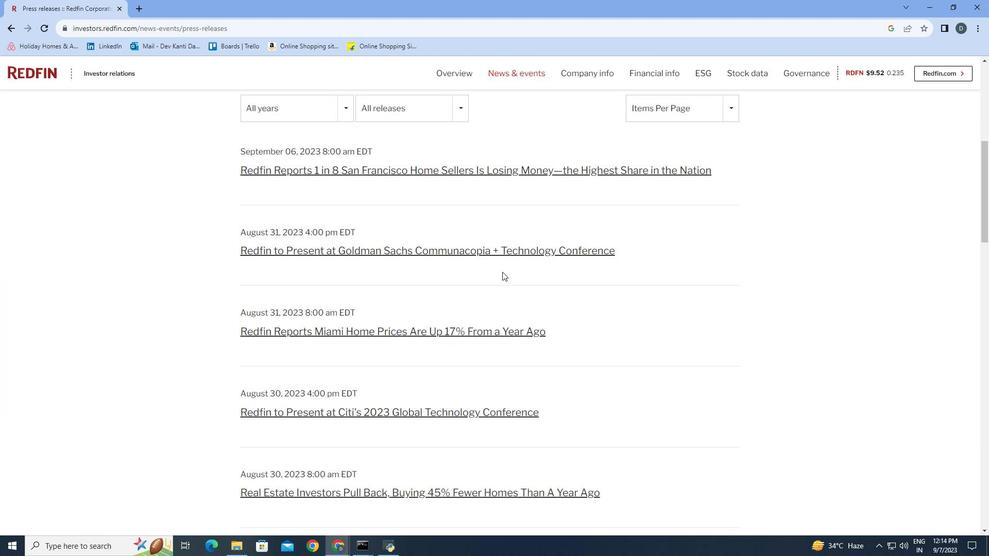 
Action: Mouse moved to (505, 274)
Screenshot: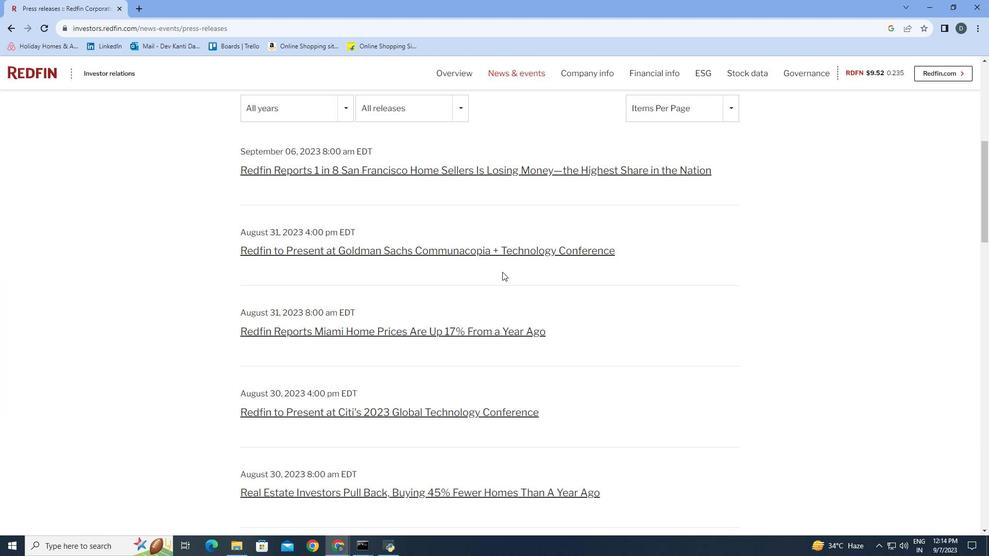 
Action: Mouse scrolled (505, 274) with delta (0, 0)
Screenshot: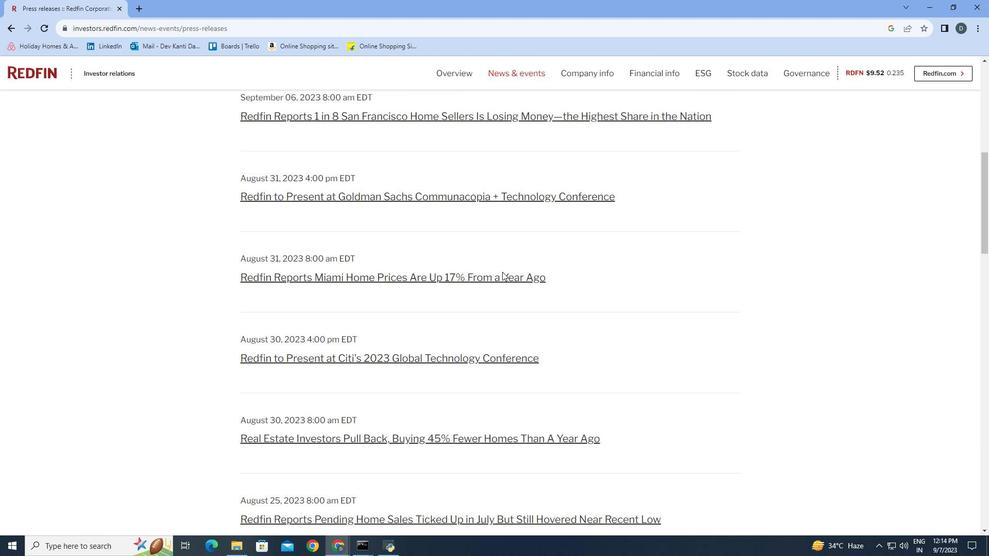 
Action: Mouse scrolled (505, 274) with delta (0, 0)
Screenshot: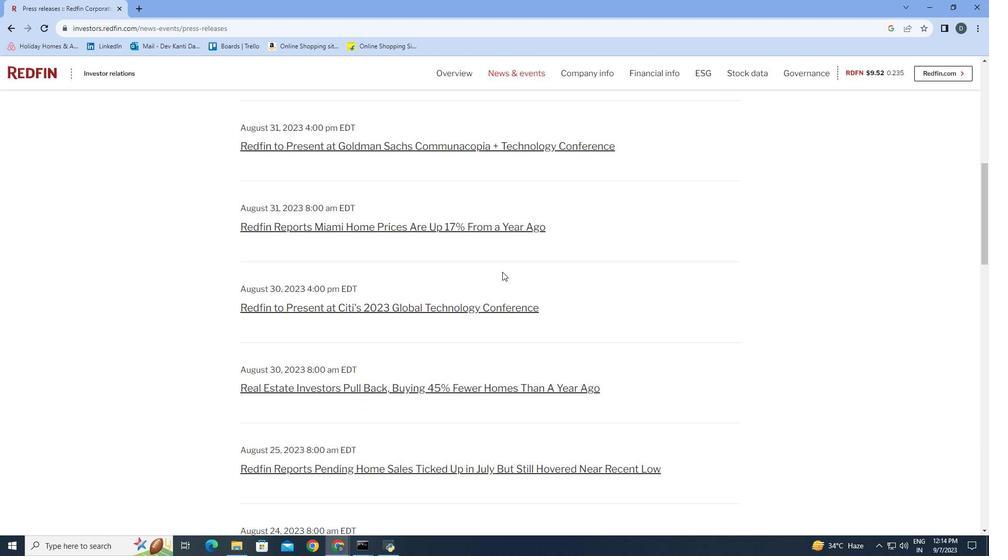 
Action: Mouse scrolled (505, 274) with delta (0, 0)
Screenshot: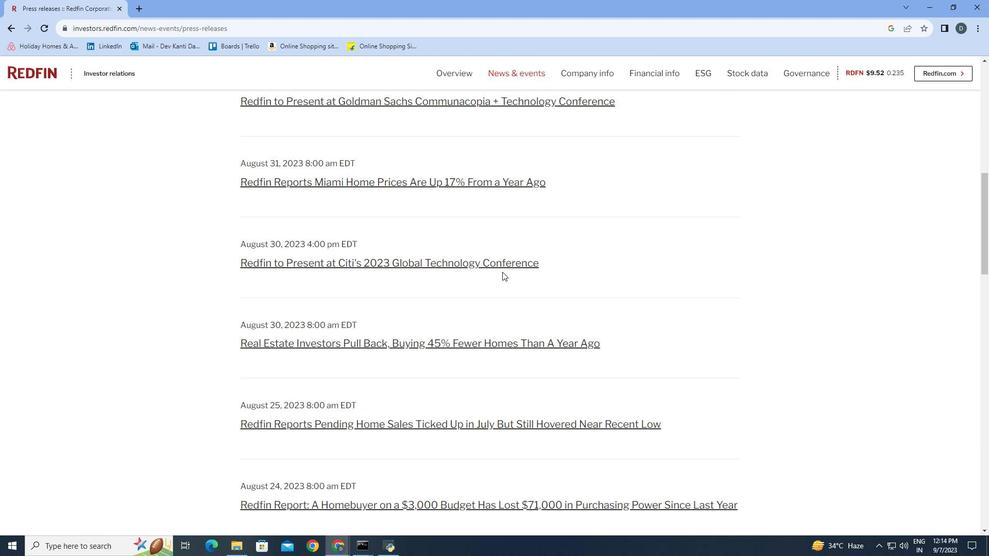 
Action: Mouse scrolled (505, 274) with delta (0, 0)
Screenshot: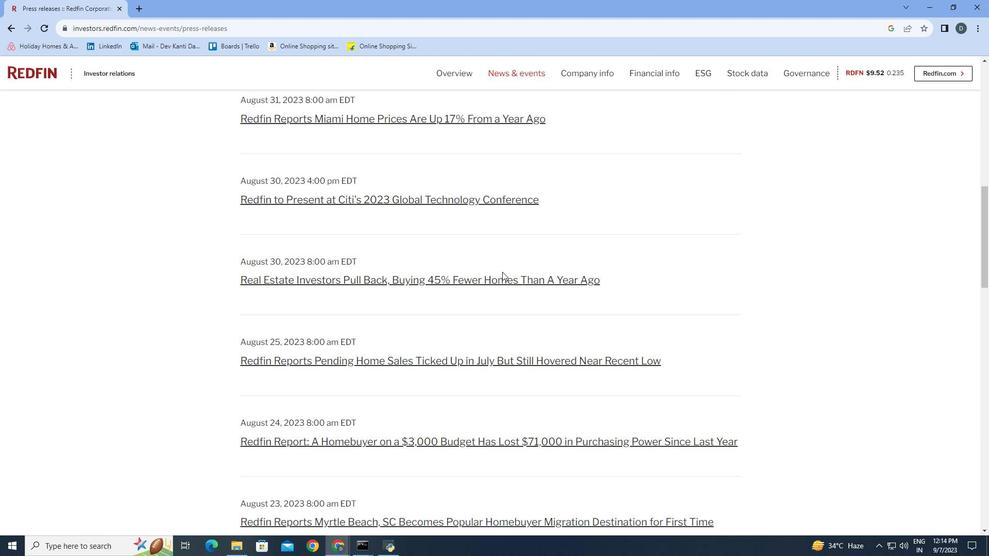 
Action: Mouse scrolled (505, 274) with delta (0, 0)
Screenshot: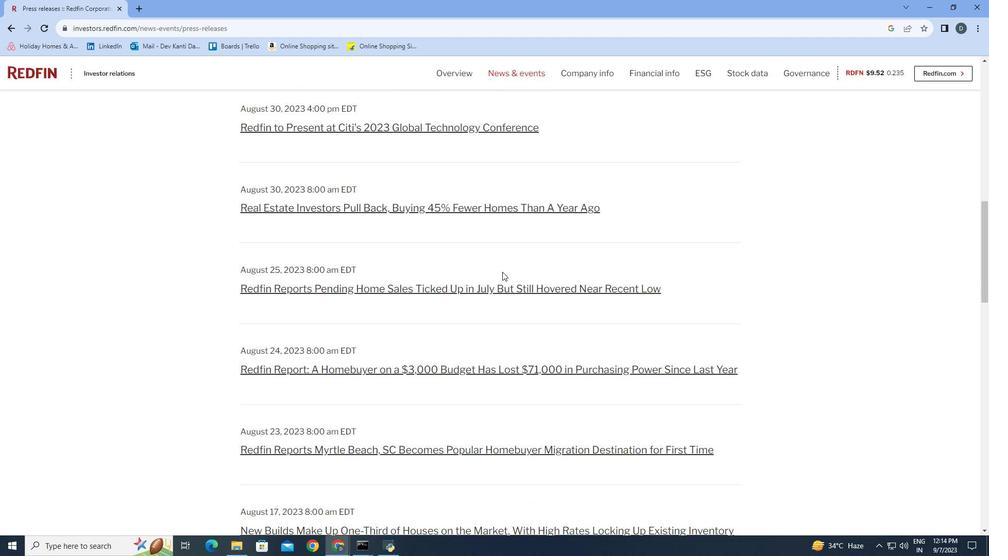 
Action: Mouse scrolled (505, 274) with delta (0, 0)
Screenshot: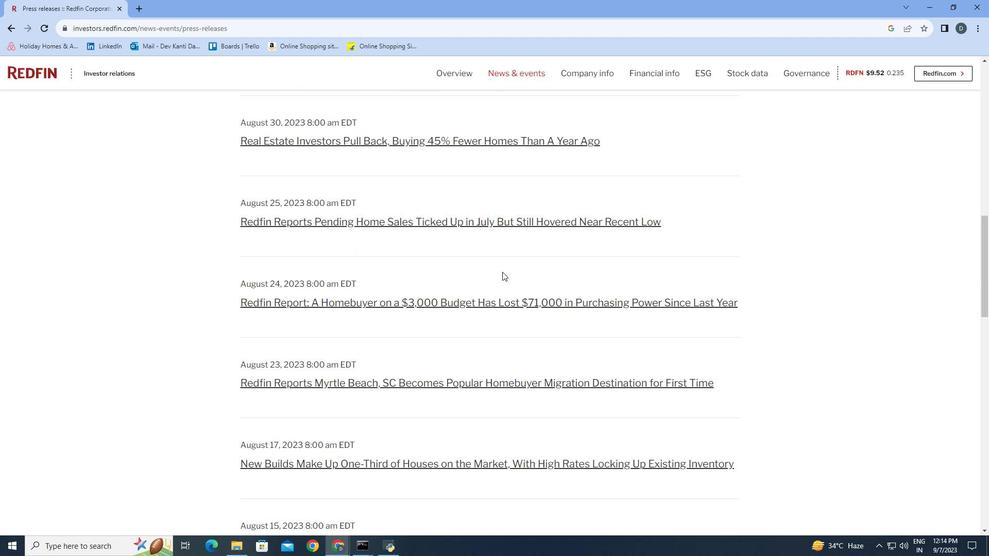 
Action: Mouse scrolled (505, 274) with delta (0, 0)
Screenshot: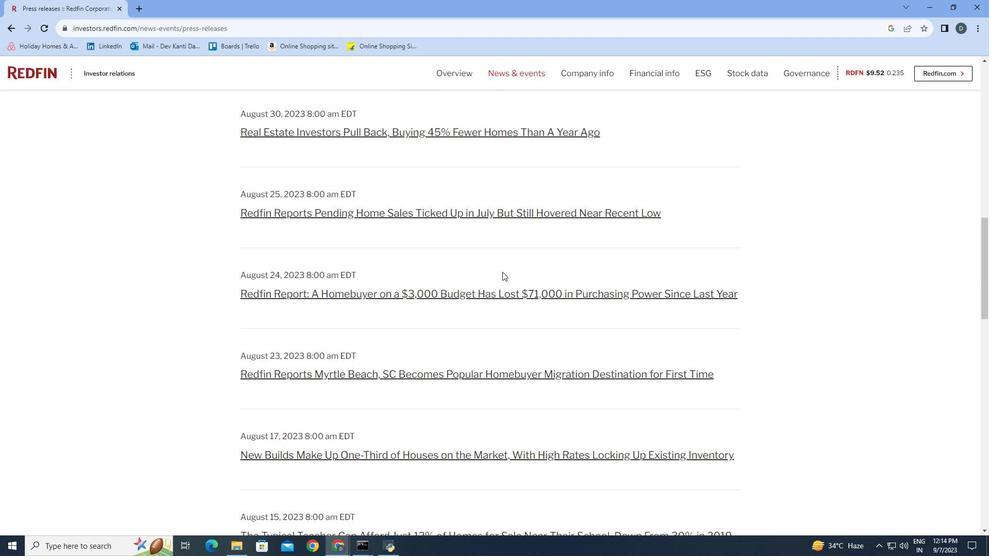 
Action: Mouse scrolled (505, 274) with delta (0, 0)
Screenshot: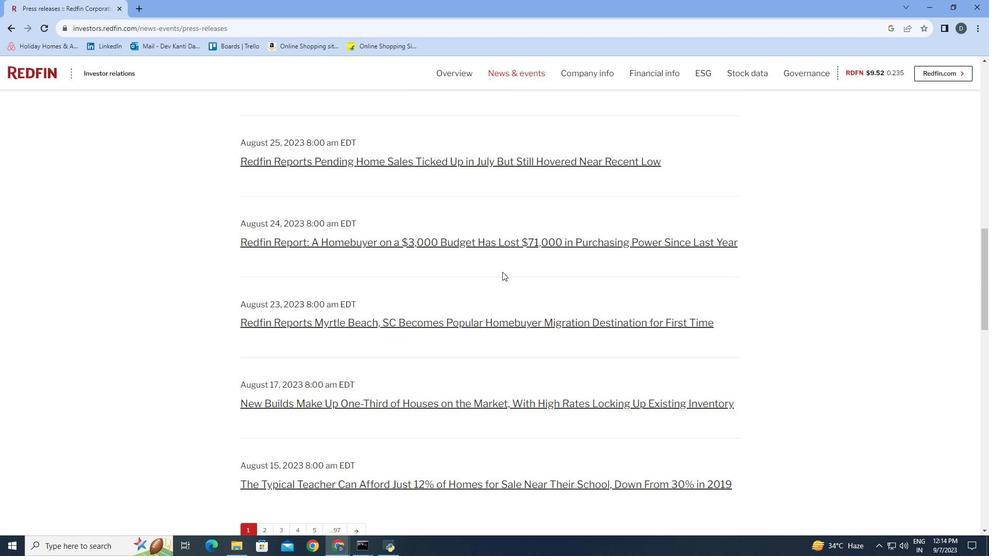 
Action: Mouse scrolled (505, 274) with delta (0, 0)
Screenshot: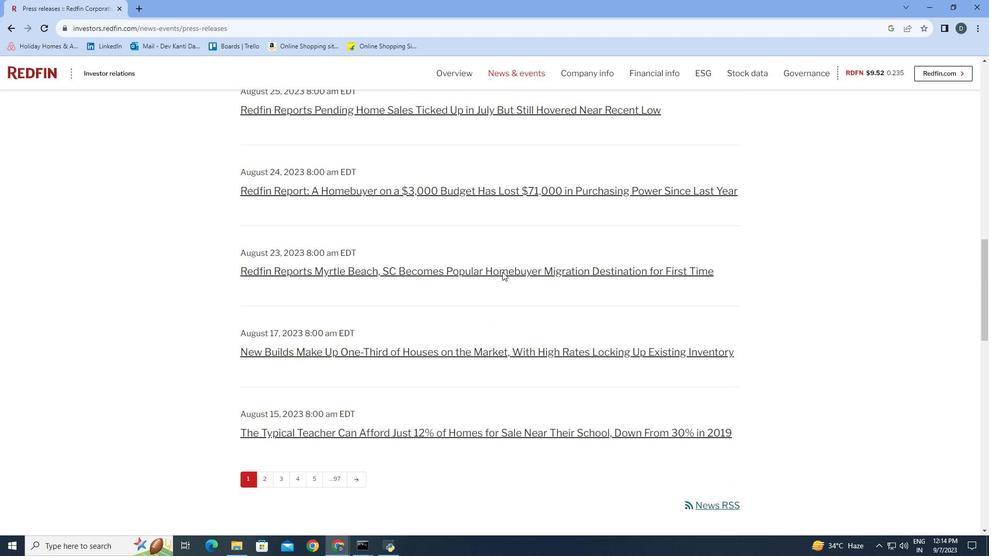 
Action: Mouse scrolled (505, 274) with delta (0, 0)
Screenshot: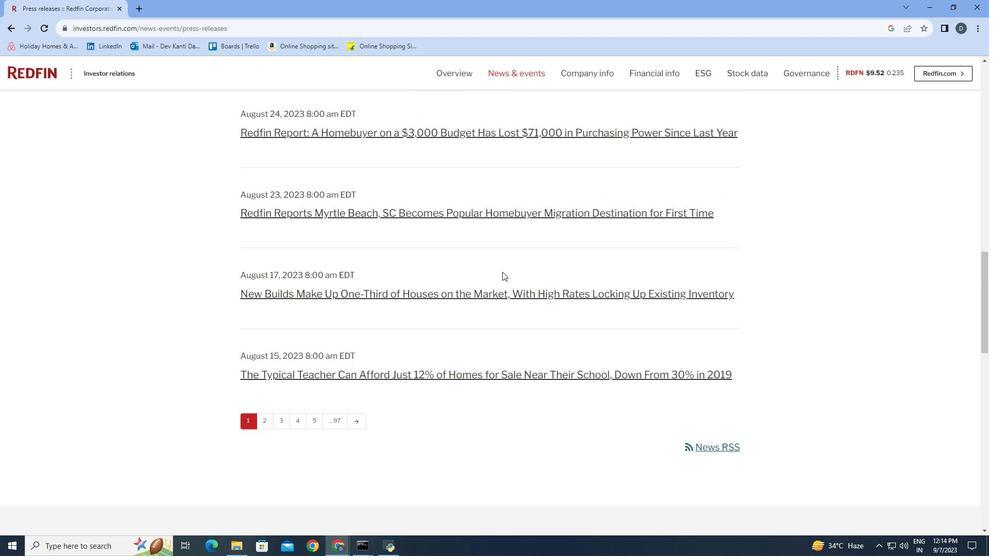 
Action: Mouse scrolled (505, 274) with delta (0, 0)
Screenshot: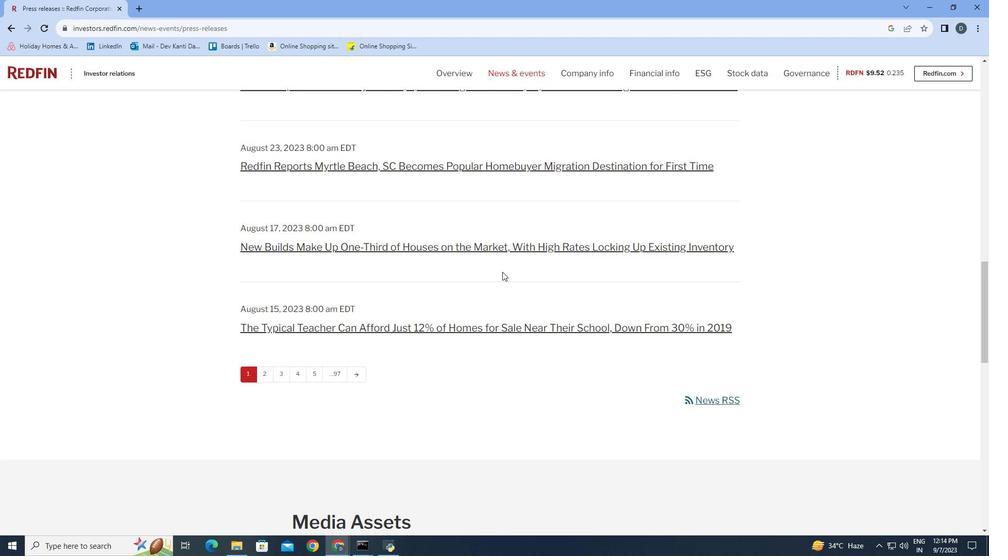 
Action: Mouse scrolled (505, 274) with delta (0, 0)
Screenshot: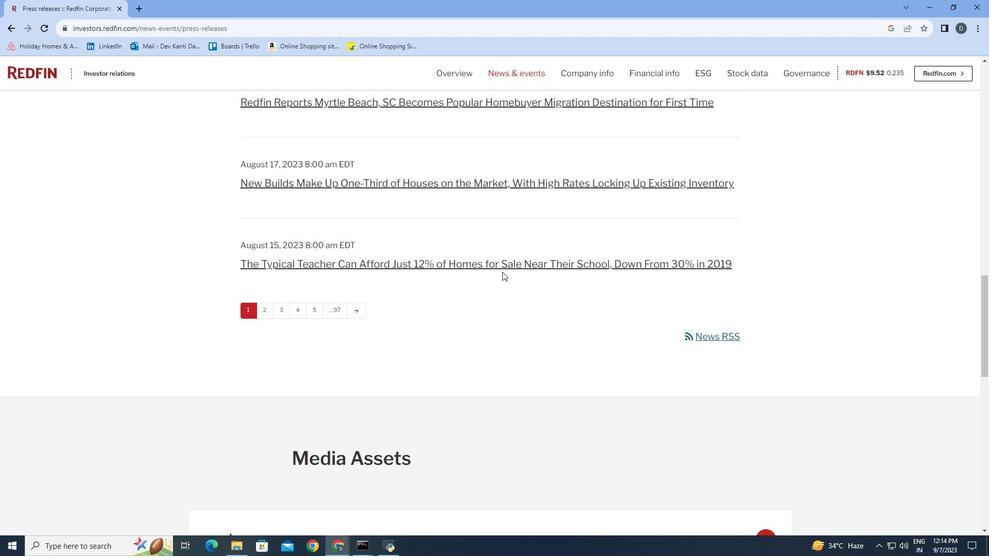 
Action: Mouse scrolled (505, 274) with delta (0, 0)
Screenshot: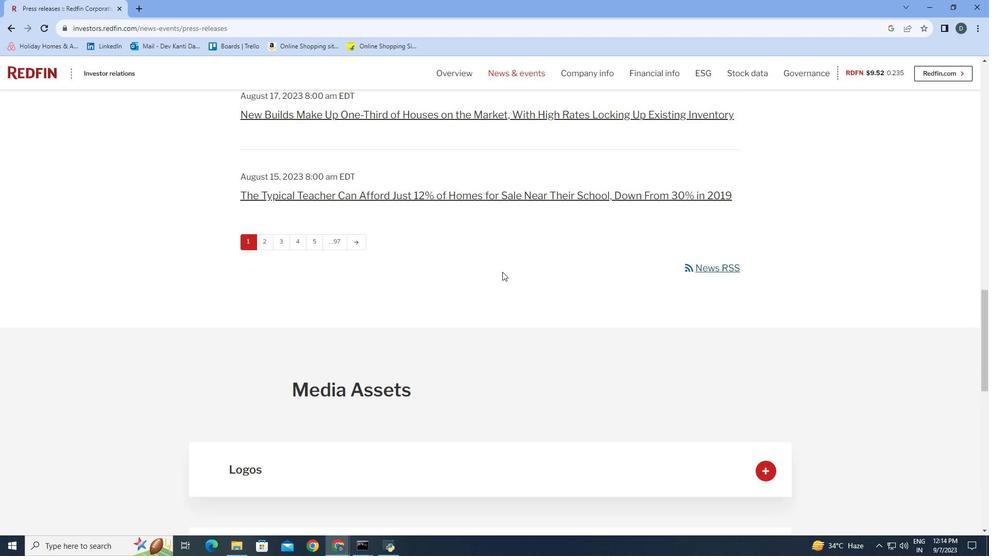 
Action: Mouse scrolled (505, 274) with delta (0, 0)
Screenshot: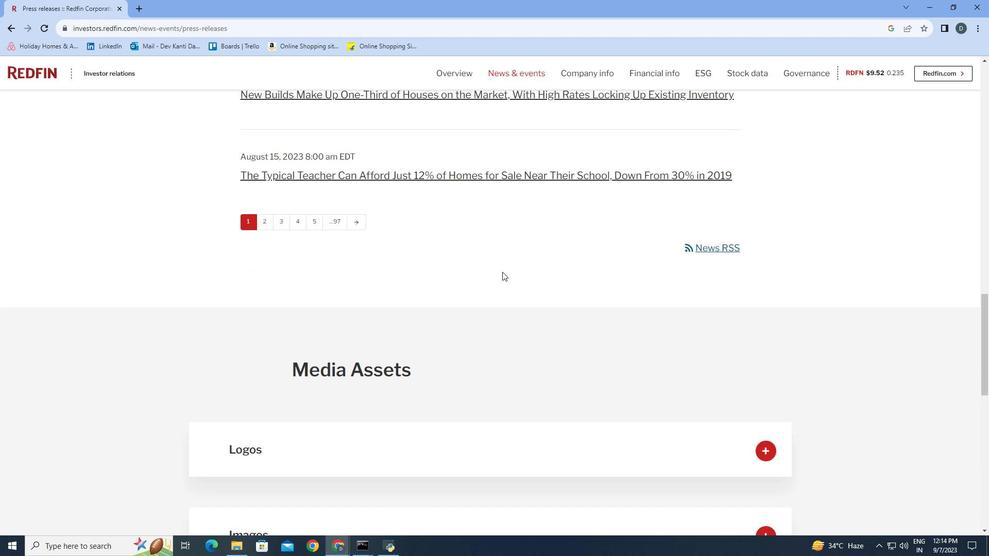 
Action: Mouse scrolled (505, 274) with delta (0, 0)
Screenshot: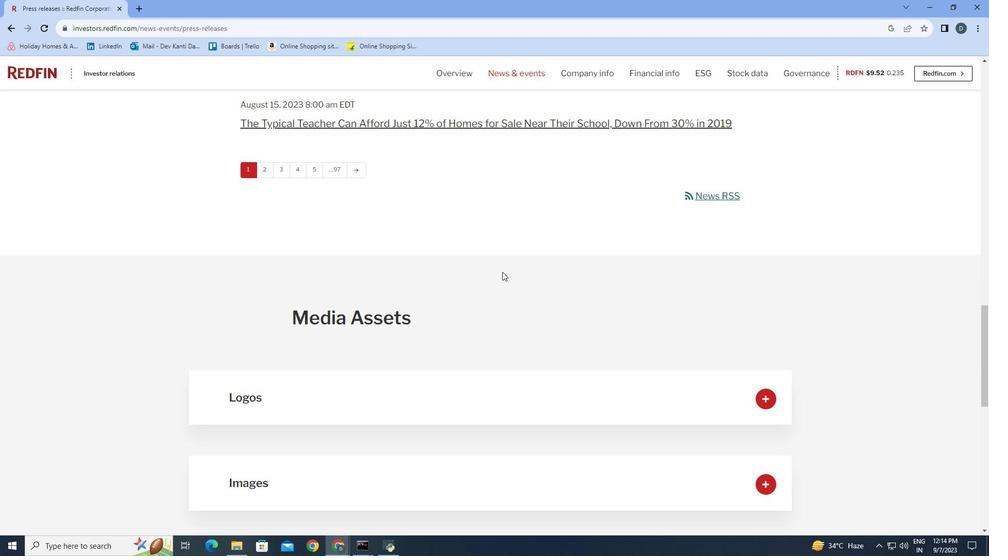 
Action: Mouse scrolled (505, 274) with delta (0, 0)
Screenshot: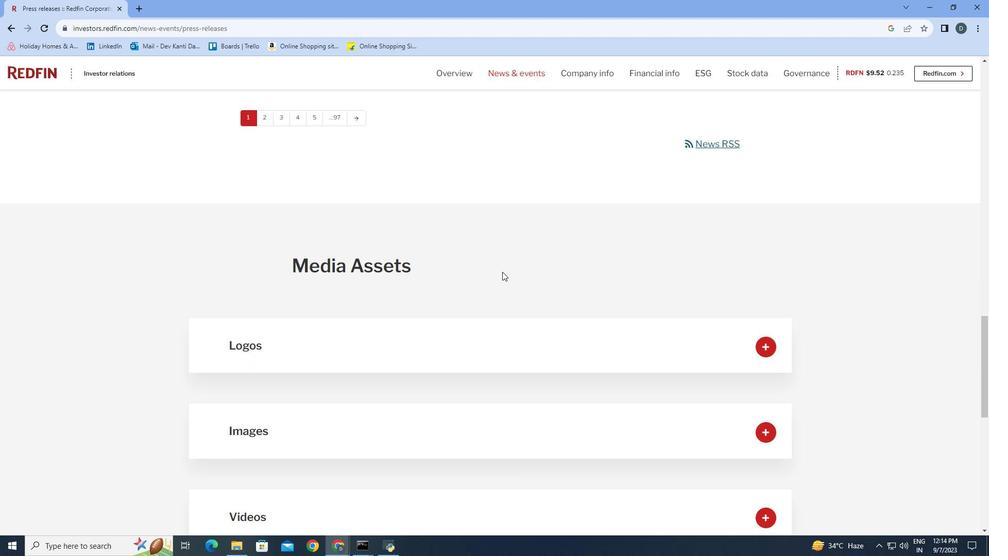 
Action: Mouse scrolled (505, 274) with delta (0, 0)
Screenshot: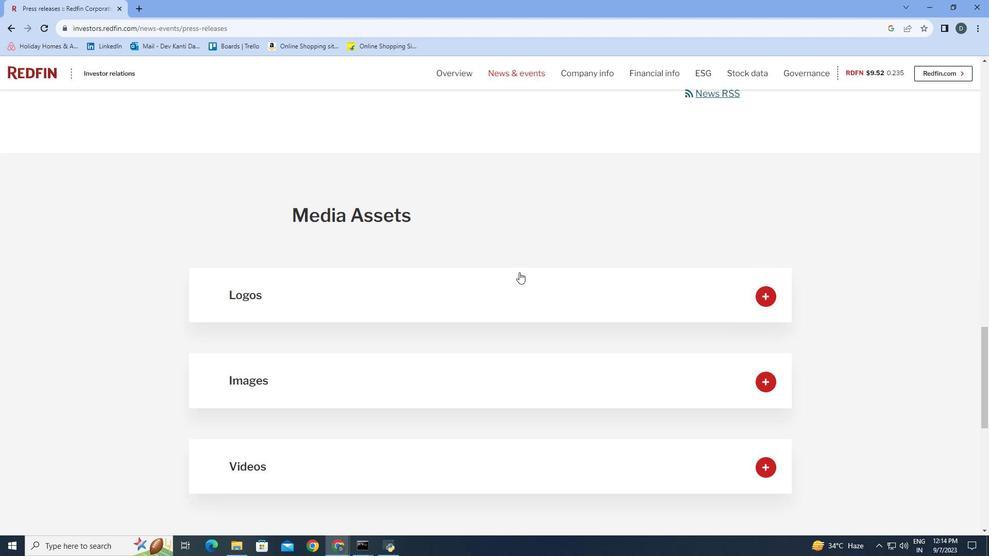 
Action: Mouse moved to (771, 296)
Screenshot: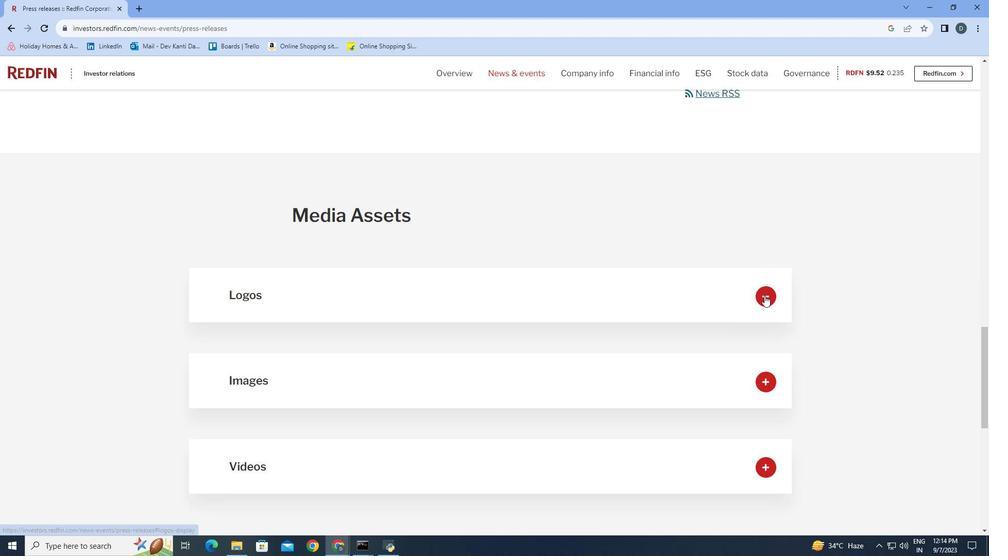 
Action: Mouse pressed left at (771, 296)
Screenshot: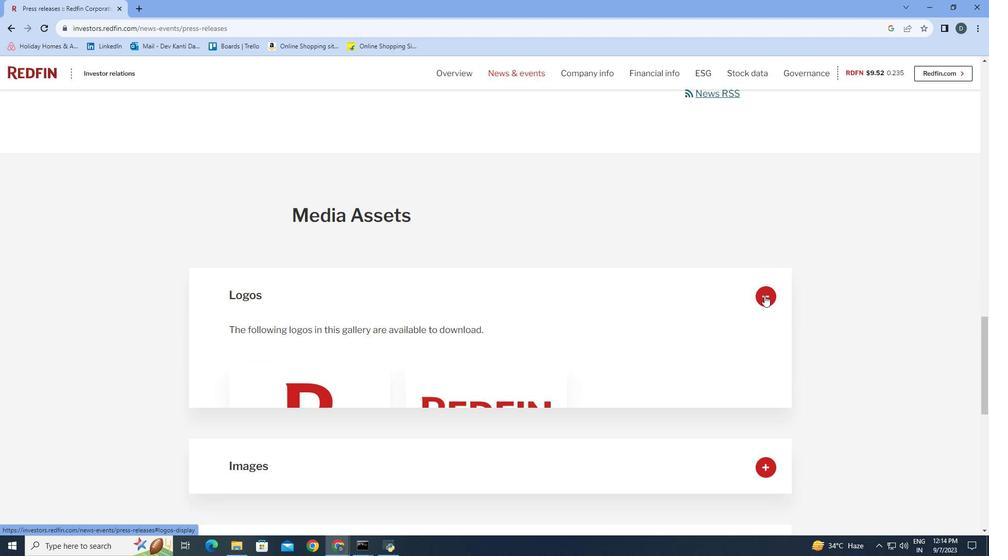 
Action: Mouse moved to (821, 298)
Screenshot: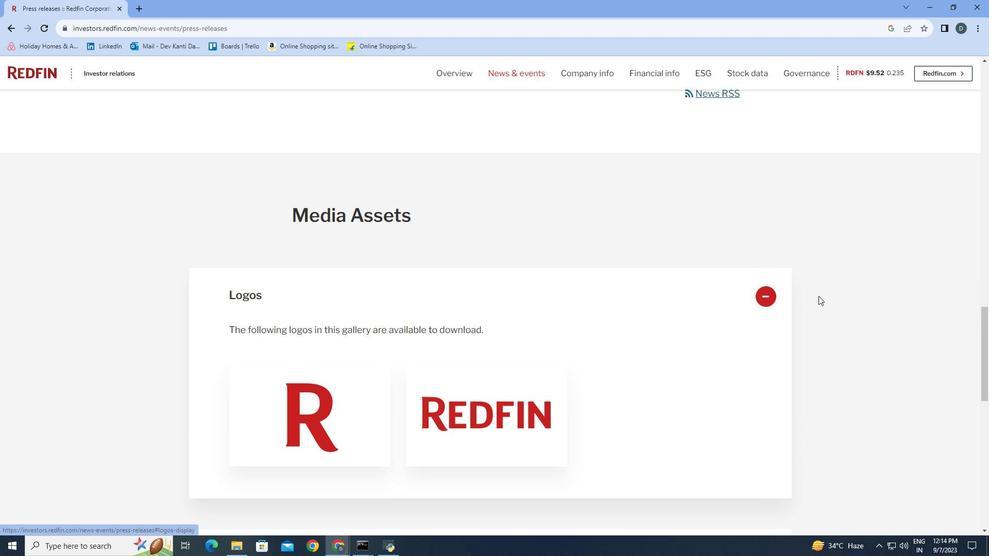 
Action: Mouse scrolled (821, 298) with delta (0, 0)
Screenshot: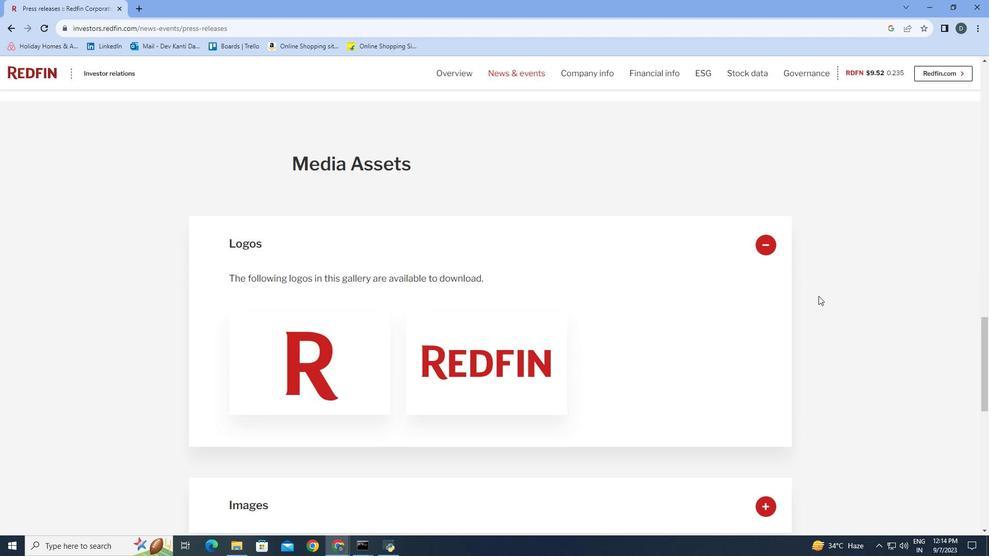 
Action: Mouse scrolled (821, 298) with delta (0, 0)
Screenshot: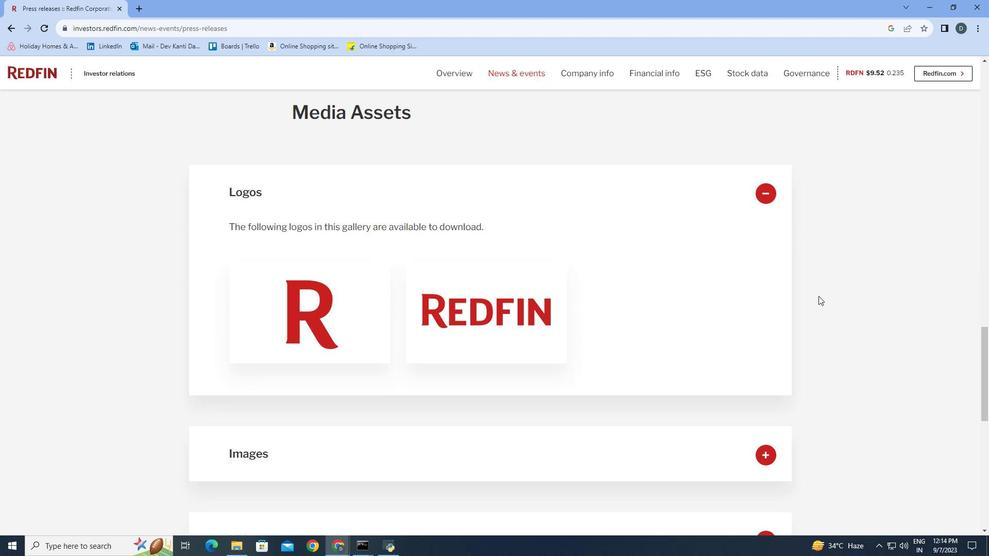 
Action: Mouse scrolled (821, 298) with delta (0, 0)
Screenshot: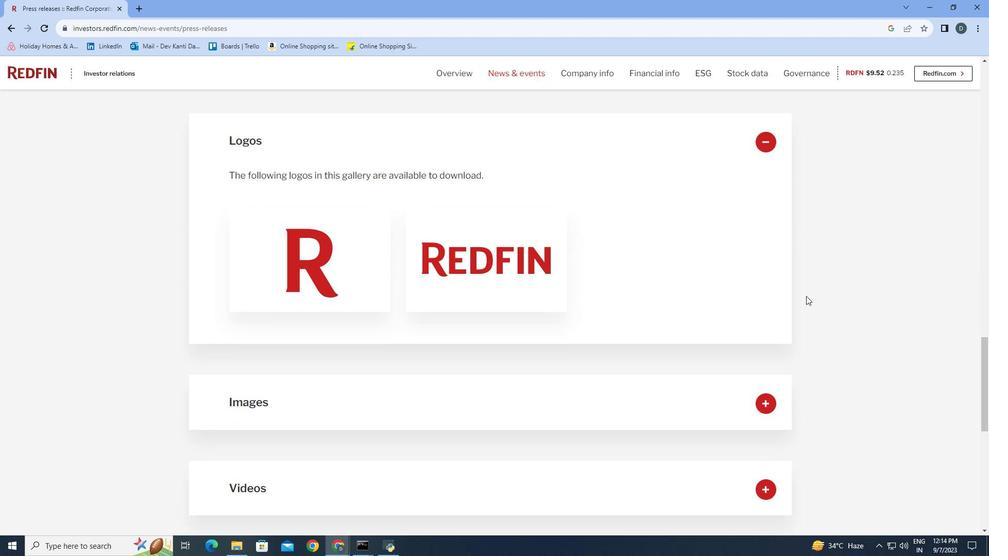 
Action: Mouse moved to (604, 341)
Screenshot: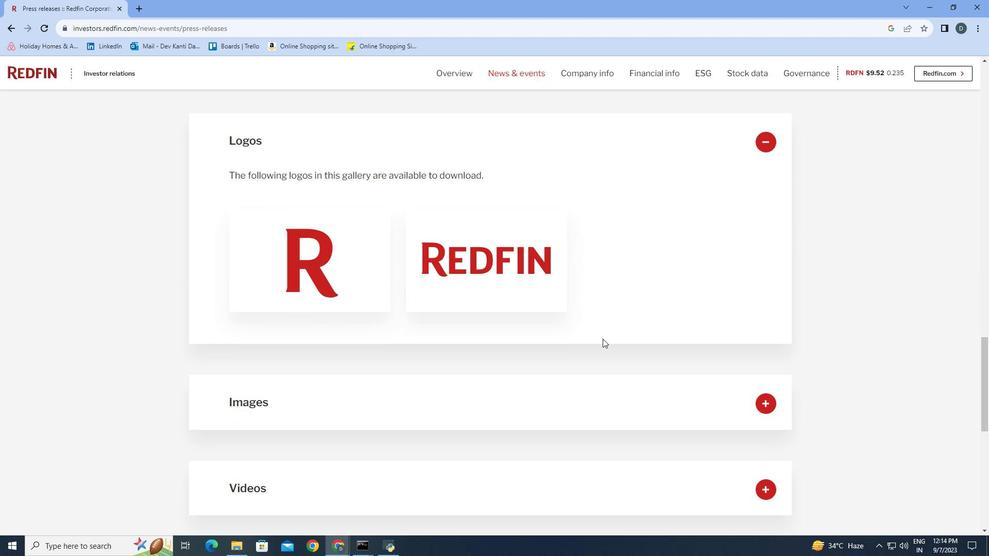 
